 Task: Search one way flight ticket for 1 adult, 6 children, 1 infant in seat and 1 infant on lap in business from Austin: Austinbergstrom International Airport to Fort Wayne: Fort Wayne International Airport on 8-4-2023. Choice of flights is Alaska. Number of bags: 1 carry on bag. Price is upto 90000. Outbound departure time preference is 4:15.
Action: Mouse moved to (283, 387)
Screenshot: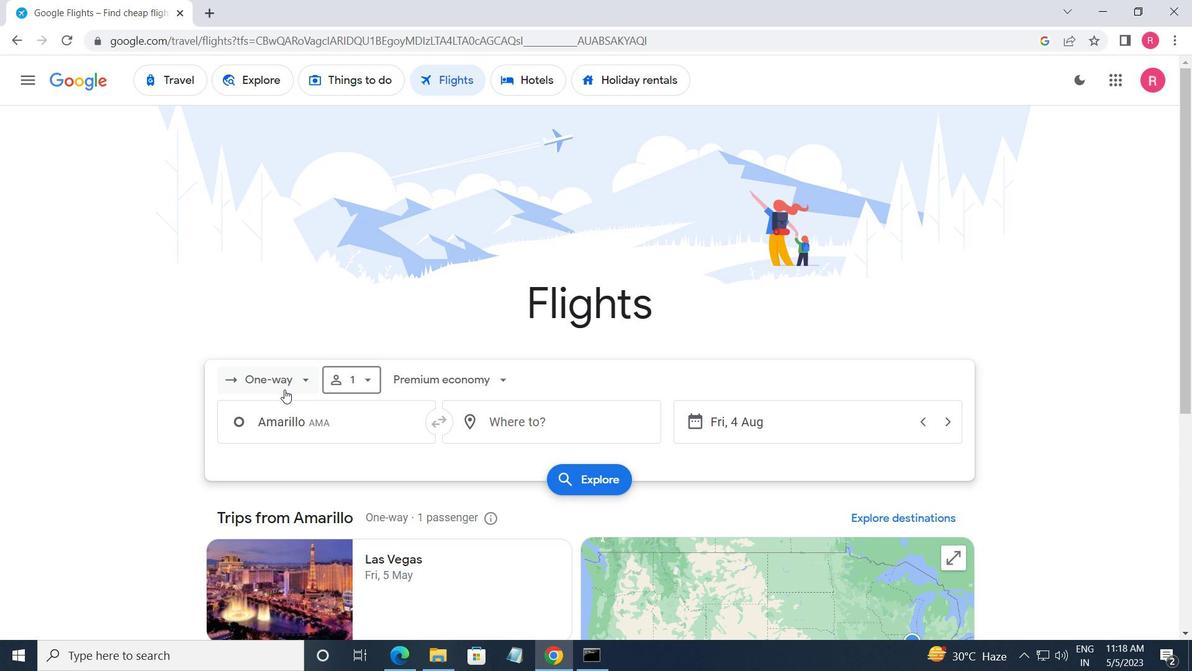 
Action: Mouse pressed left at (283, 387)
Screenshot: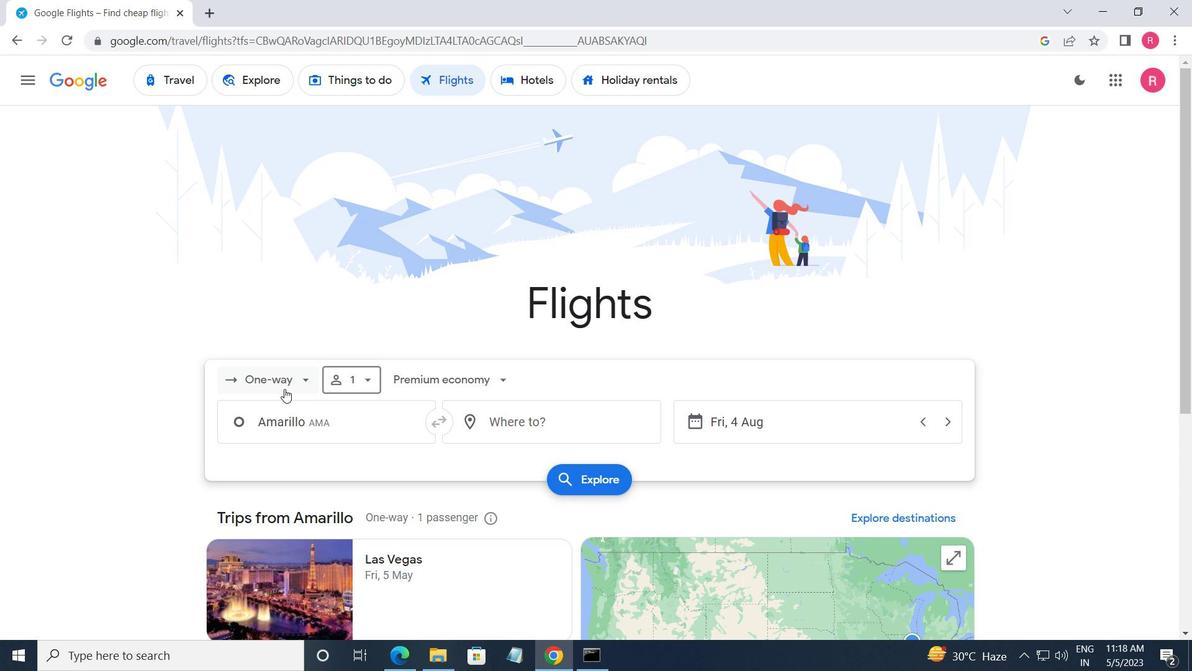 
Action: Mouse moved to (277, 451)
Screenshot: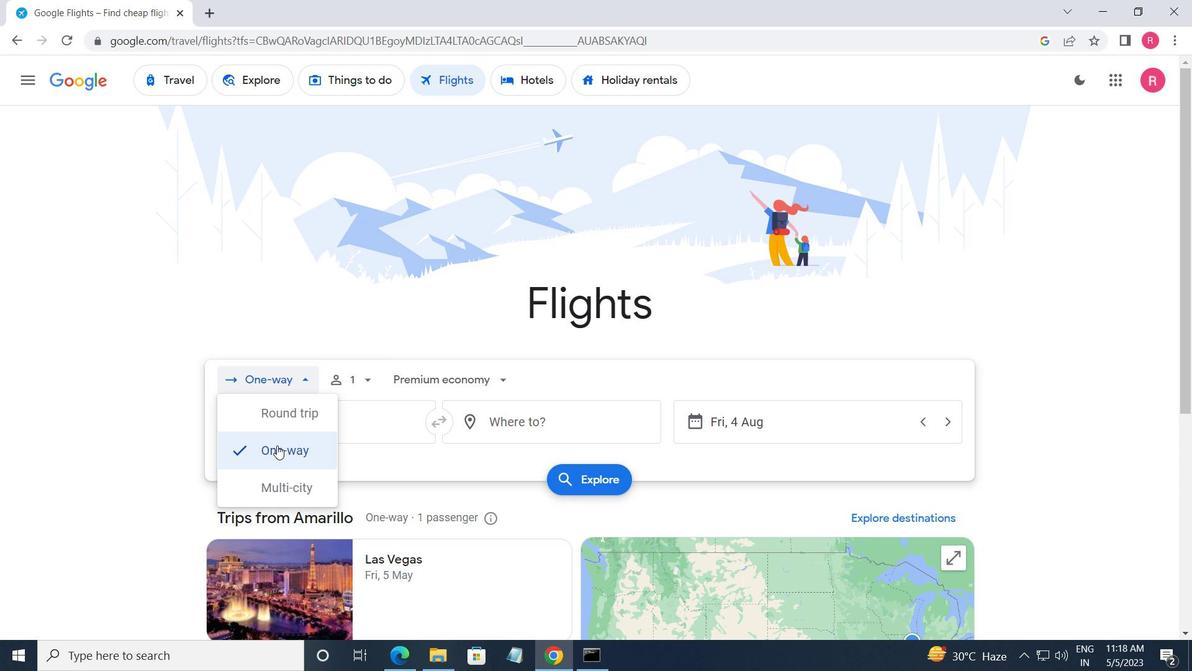 
Action: Mouse pressed left at (277, 451)
Screenshot: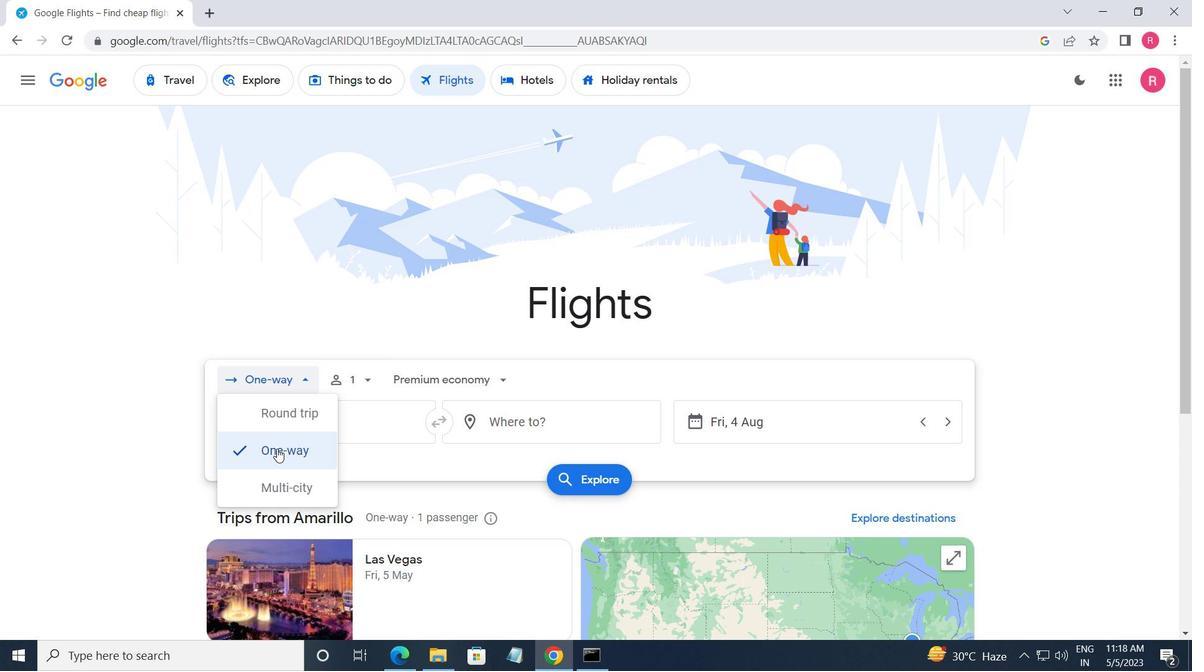 
Action: Mouse moved to (336, 387)
Screenshot: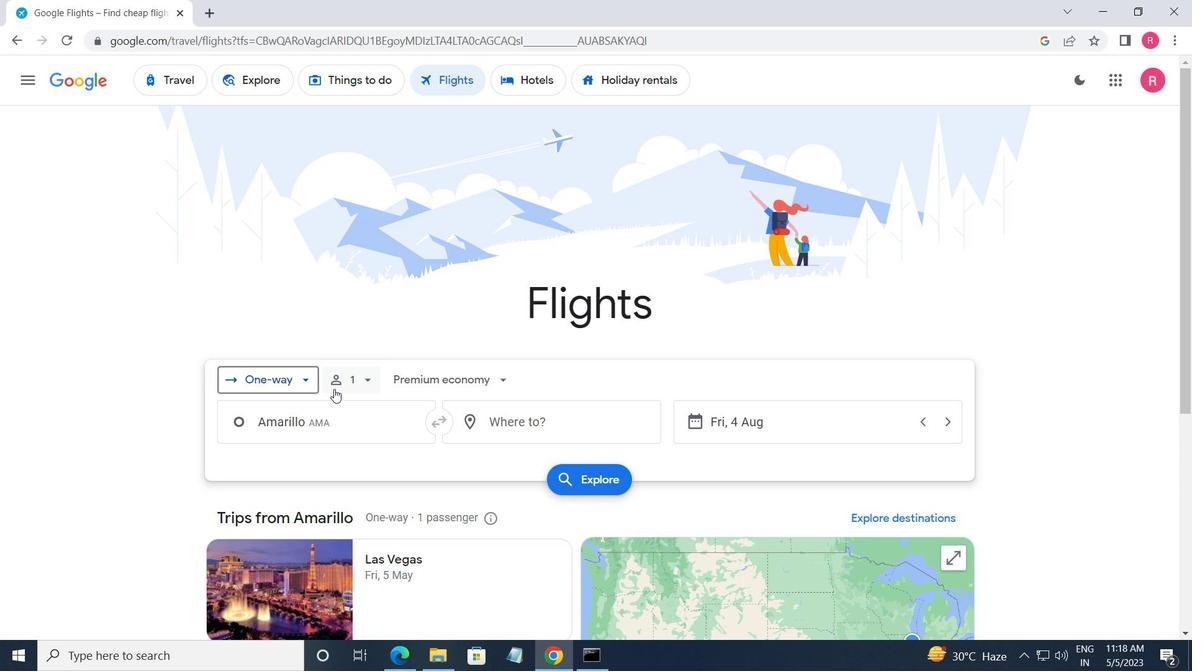 
Action: Mouse pressed left at (336, 387)
Screenshot: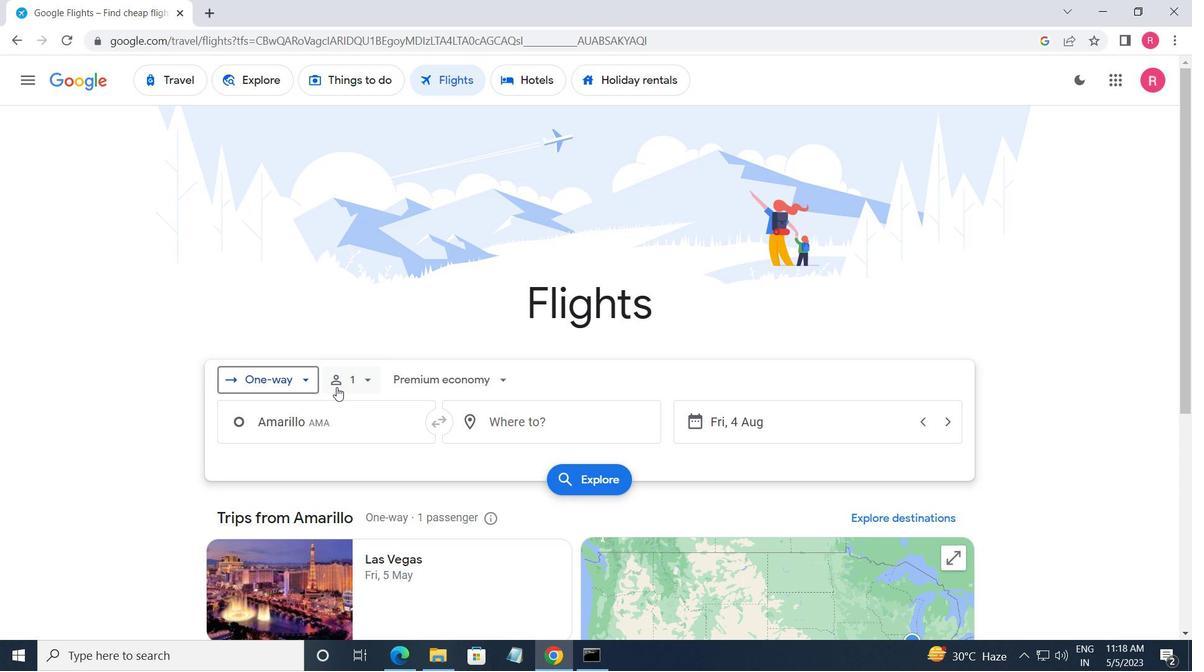 
Action: Mouse moved to (492, 445)
Screenshot: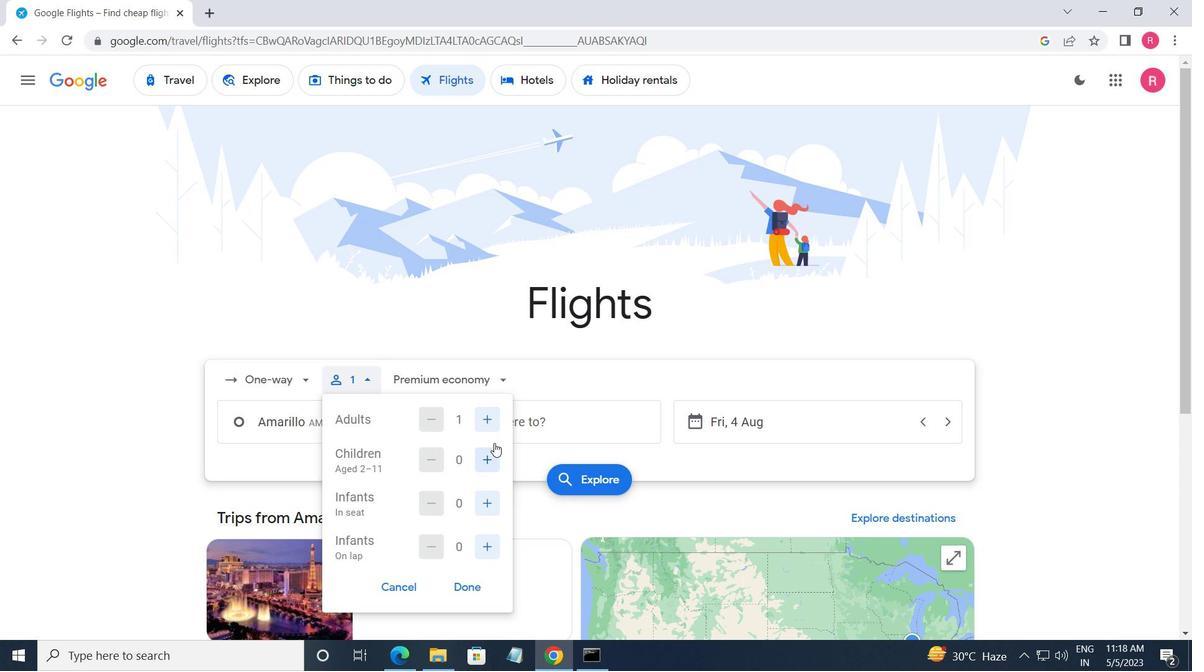 
Action: Mouse pressed left at (492, 445)
Screenshot: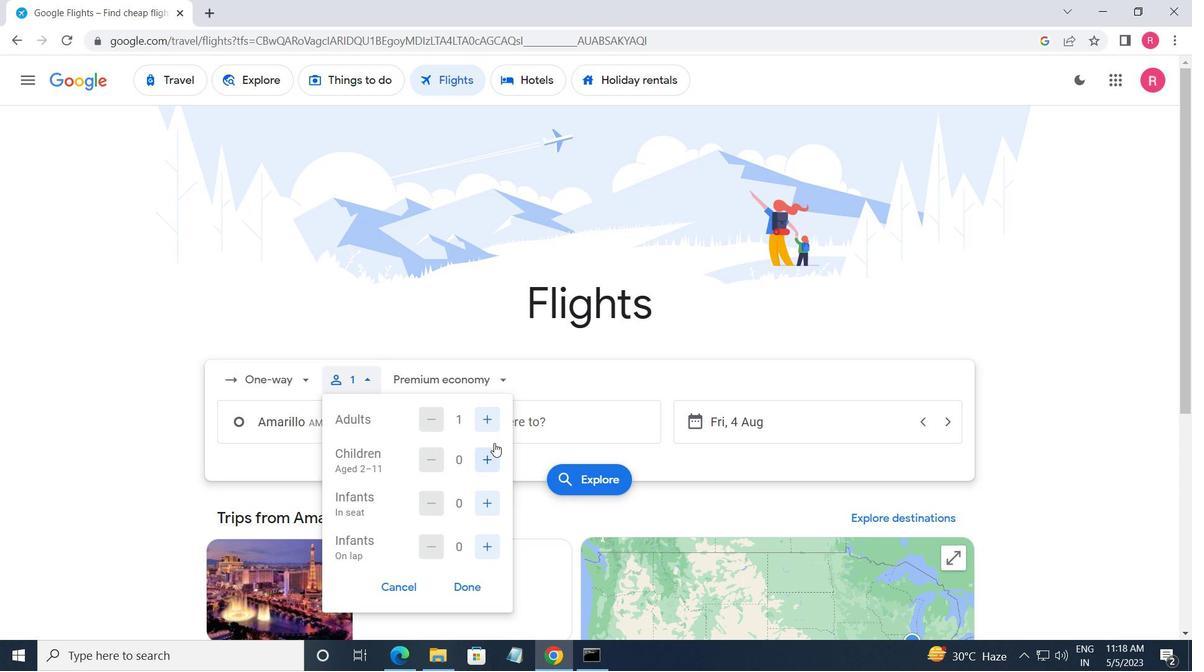 
Action: Mouse moved to (491, 446)
Screenshot: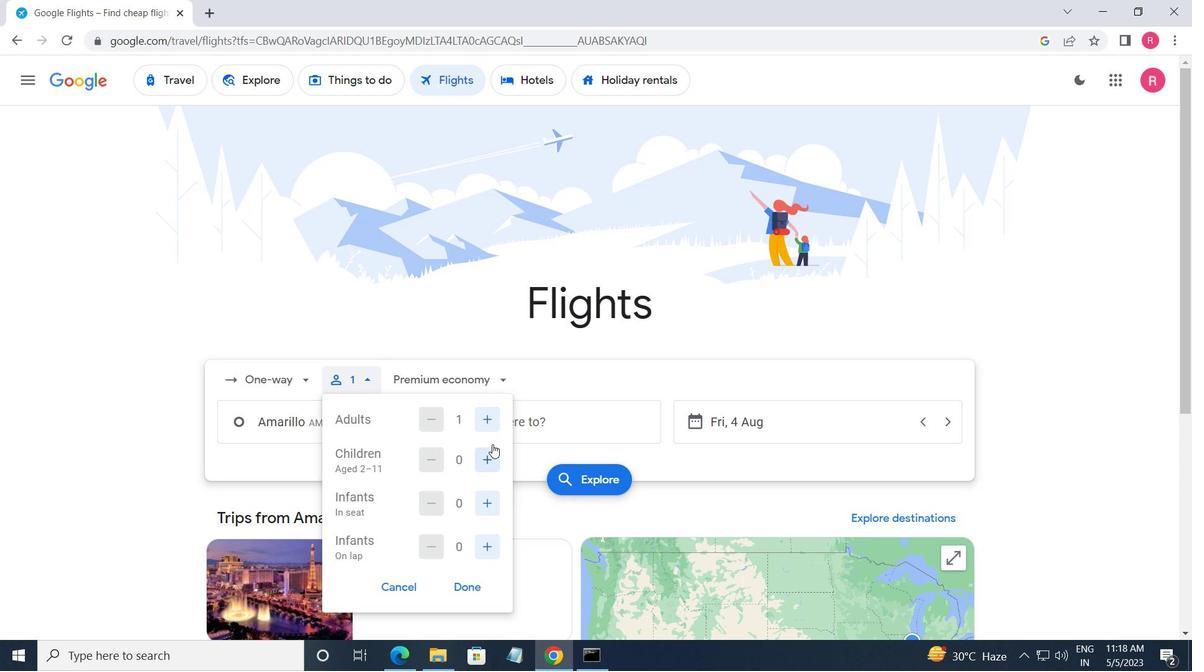
Action: Mouse pressed left at (491, 446)
Screenshot: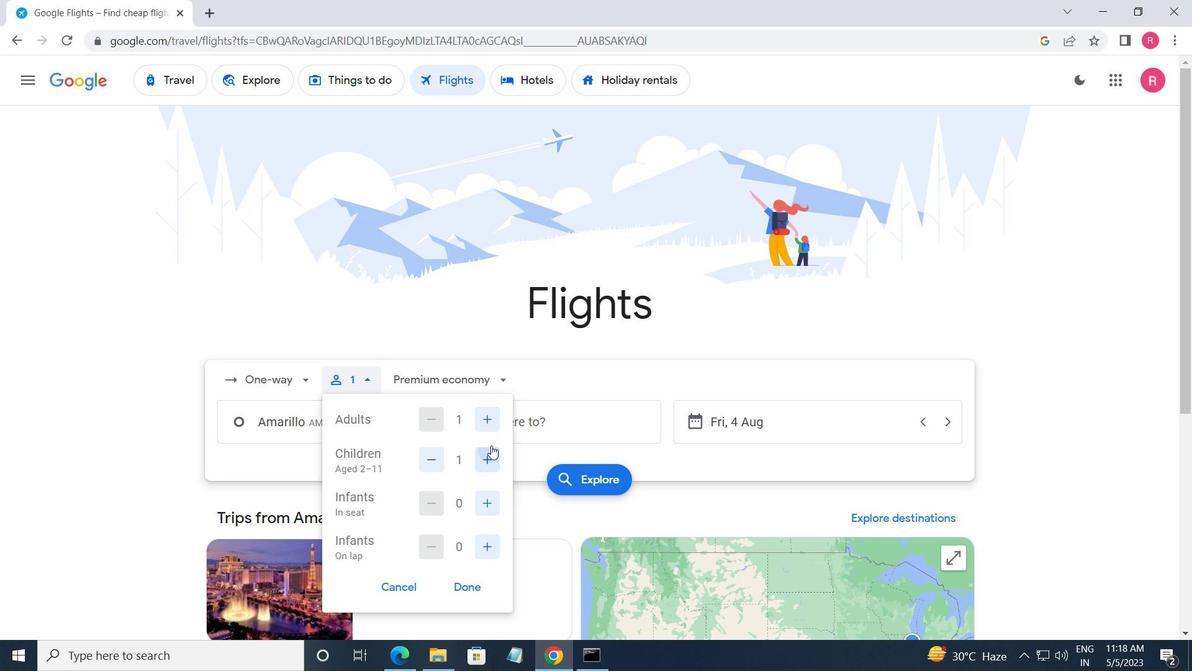 
Action: Mouse pressed left at (491, 446)
Screenshot: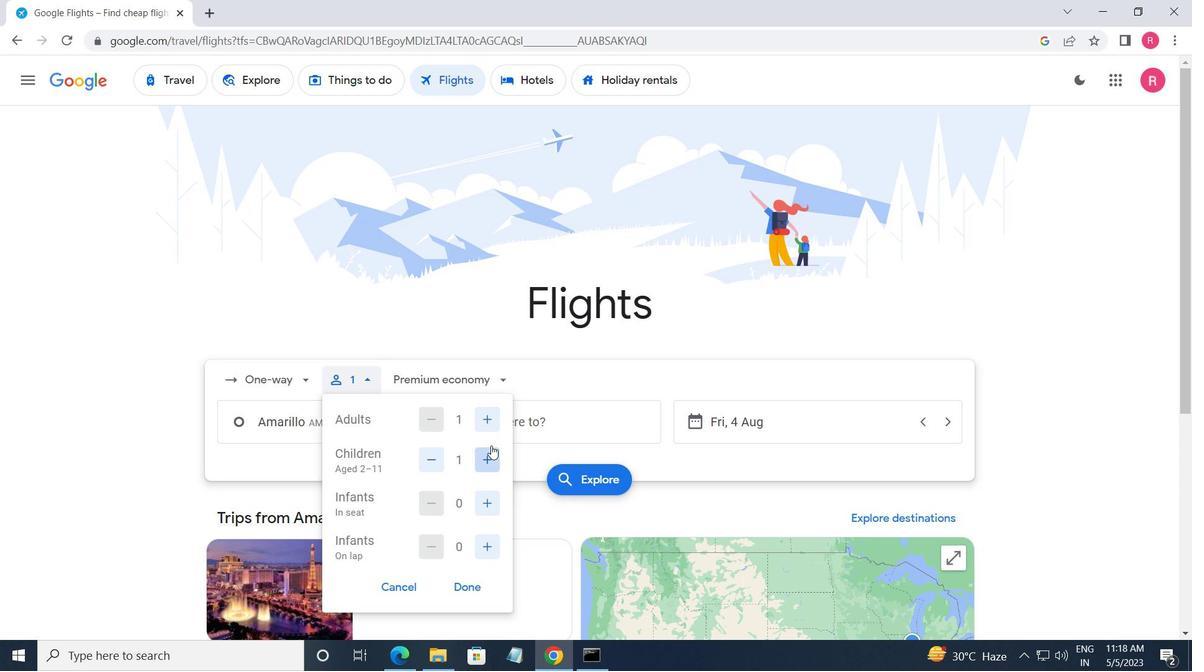 
Action: Mouse pressed left at (491, 446)
Screenshot: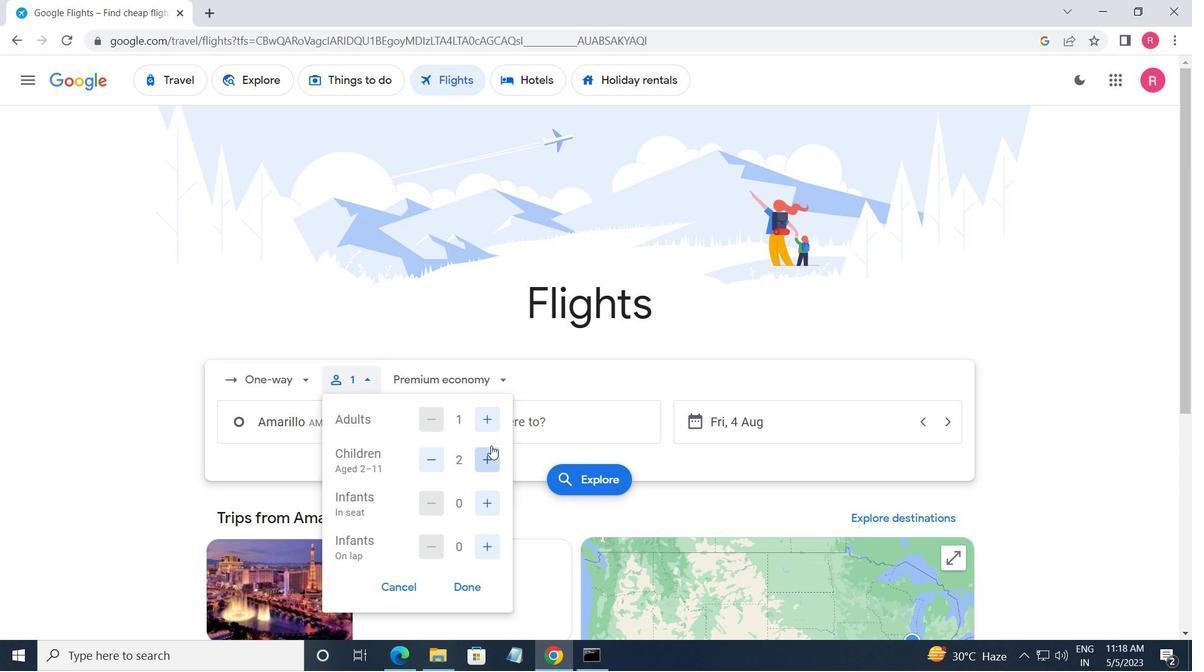 
Action: Mouse pressed left at (491, 446)
Screenshot: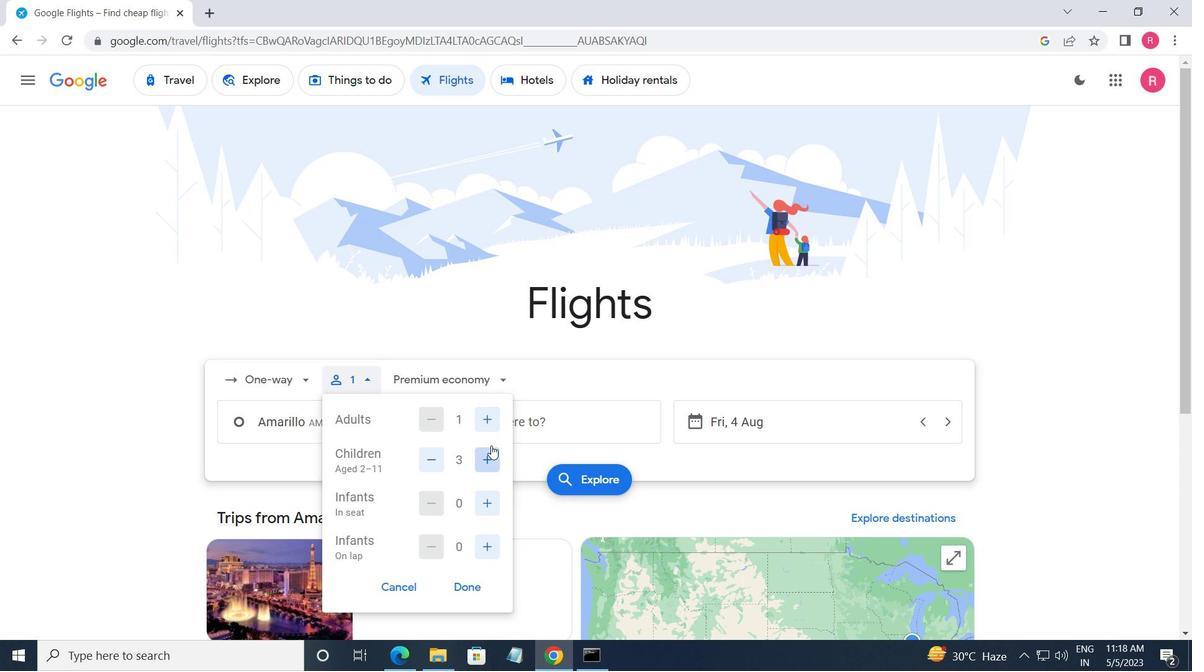 
Action: Mouse pressed left at (491, 446)
Screenshot: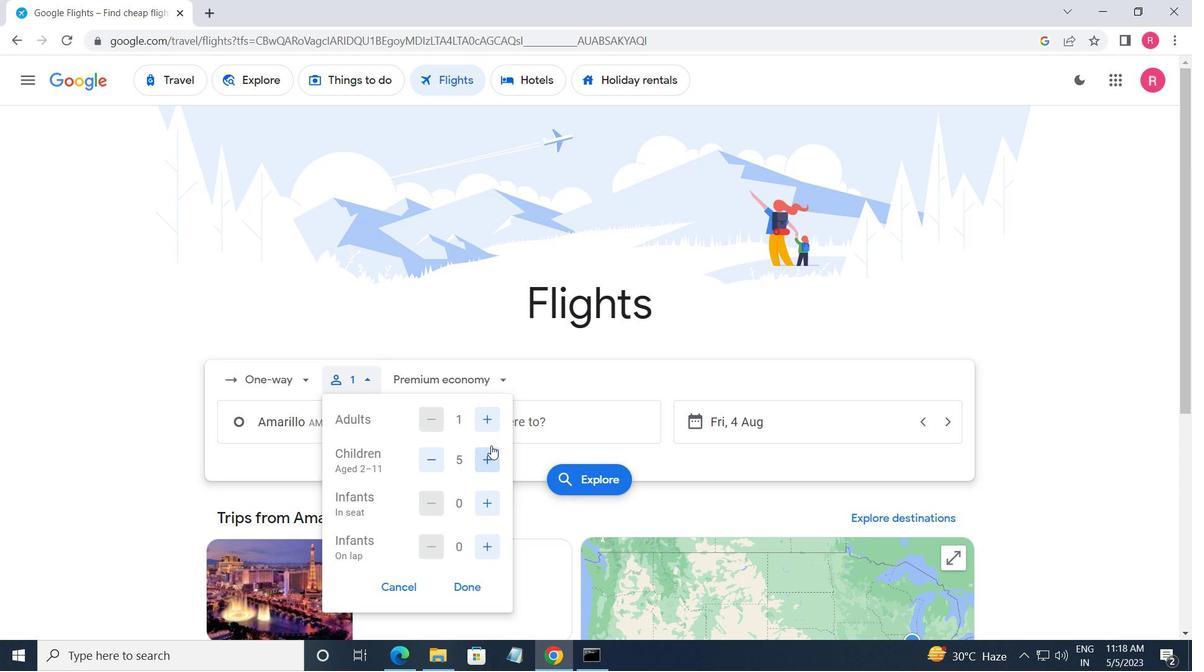 
Action: Mouse moved to (491, 507)
Screenshot: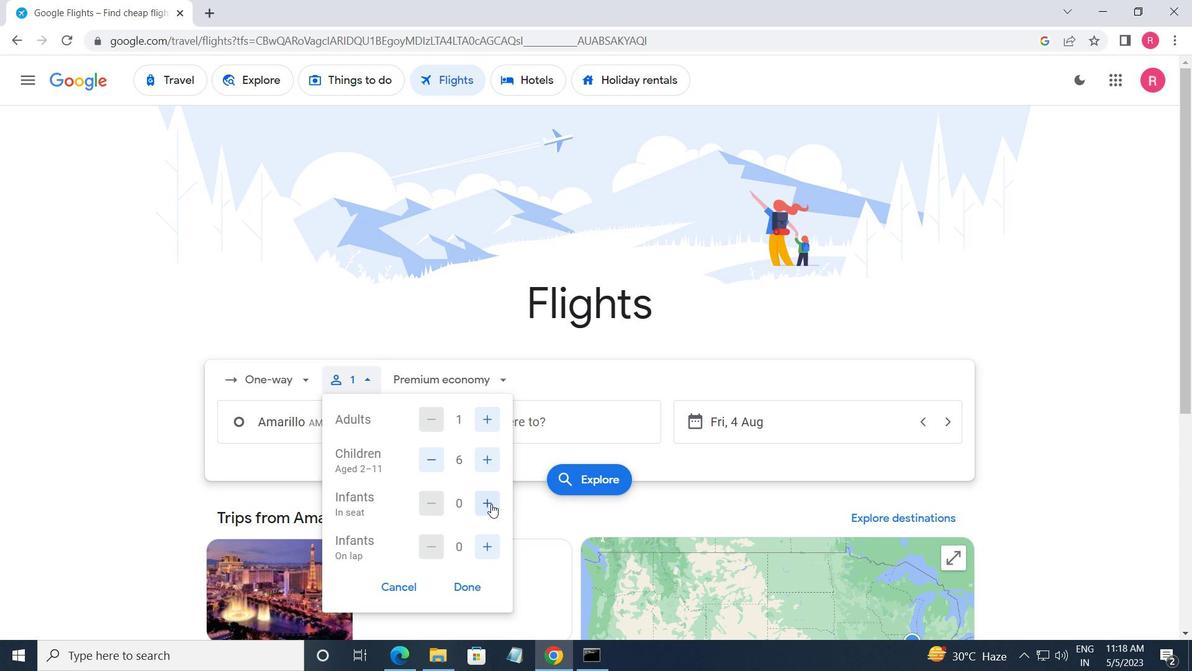 
Action: Mouse pressed left at (491, 507)
Screenshot: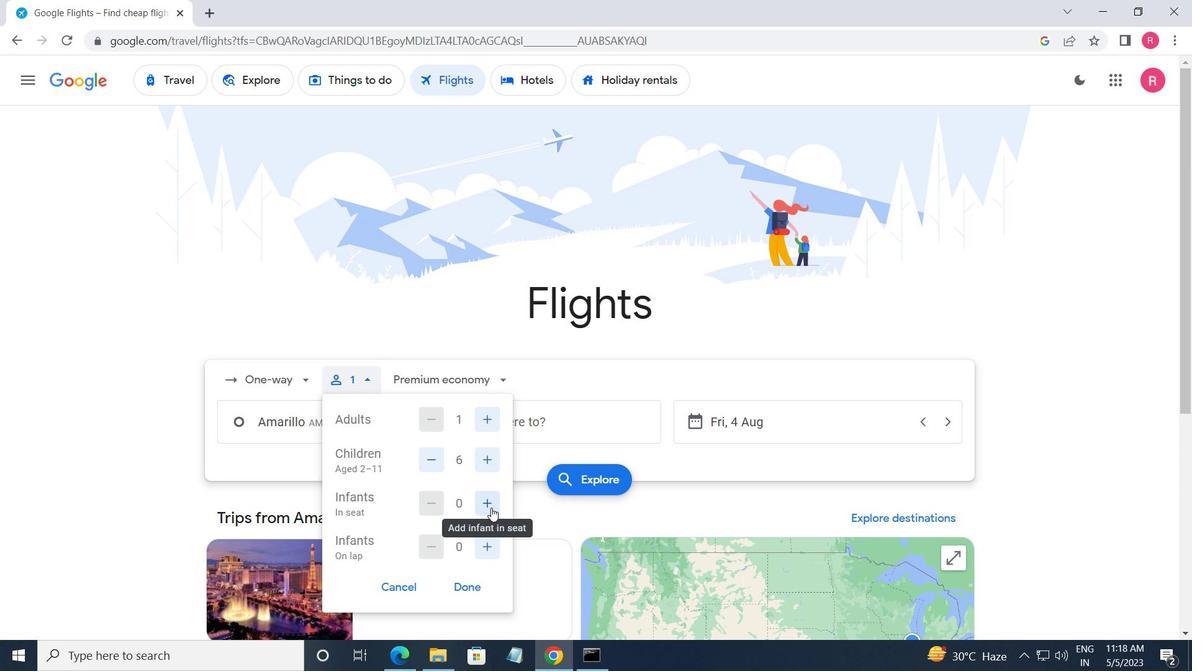 
Action: Mouse moved to (484, 548)
Screenshot: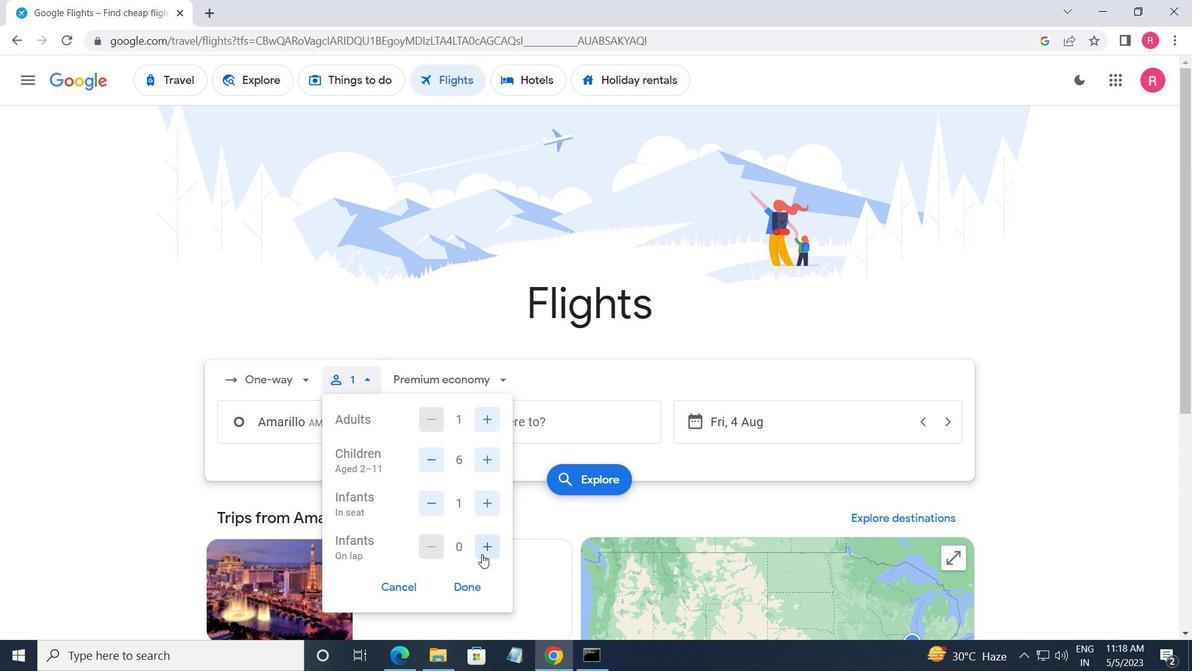 
Action: Mouse pressed left at (484, 548)
Screenshot: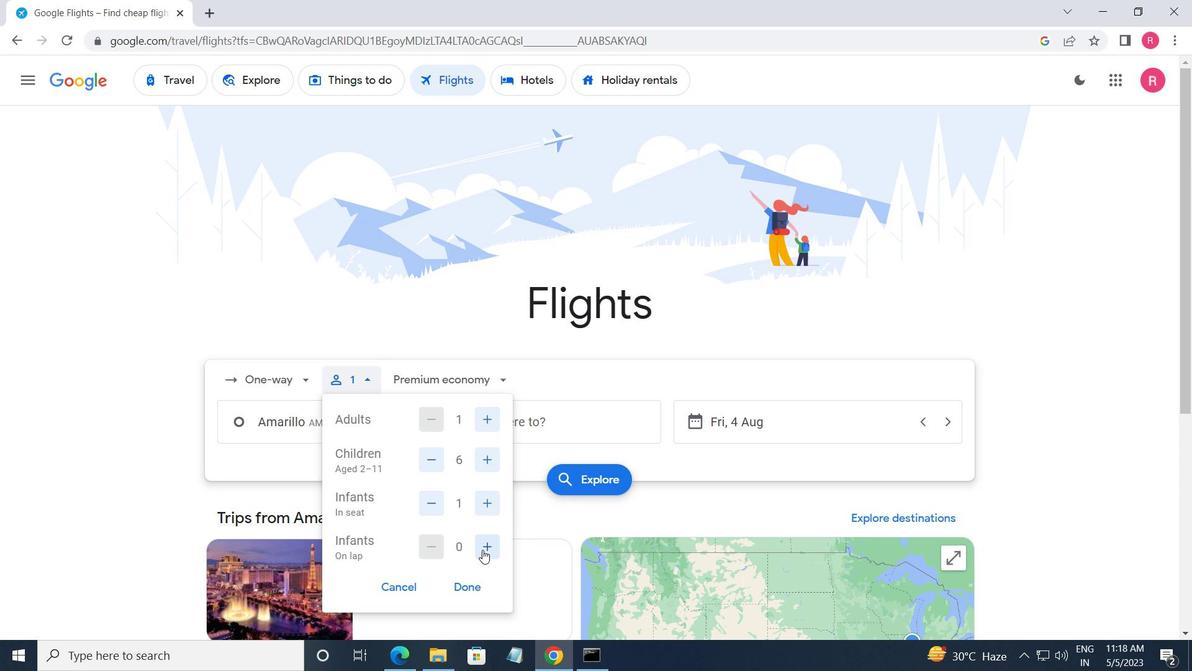 
Action: Mouse moved to (467, 587)
Screenshot: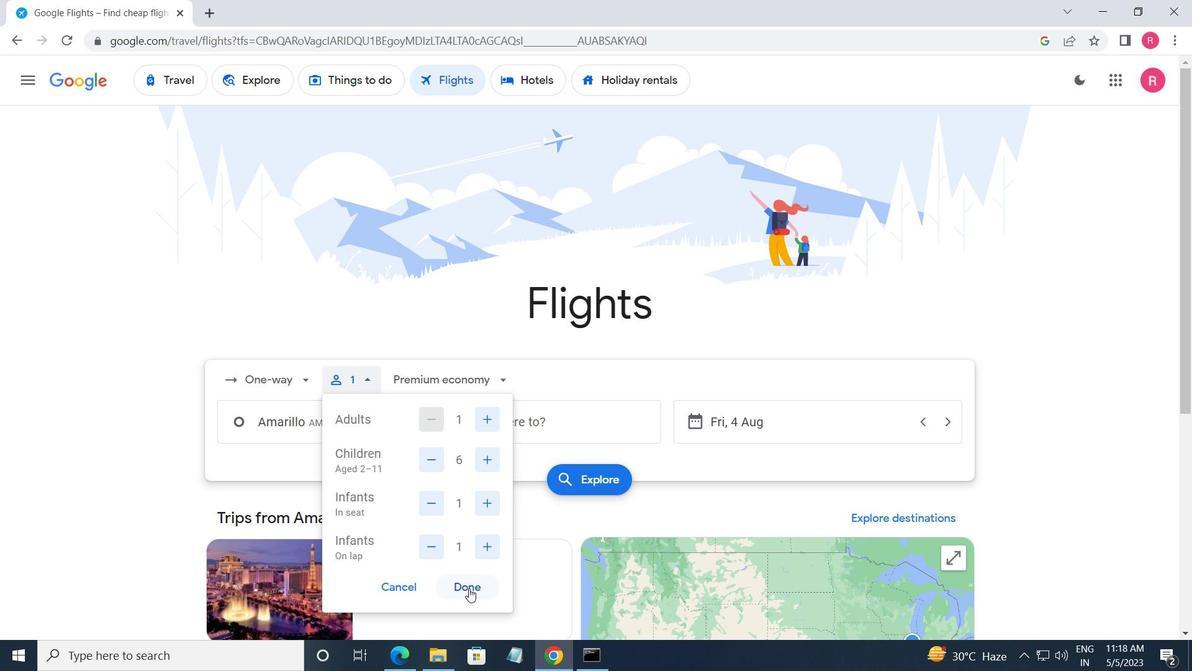 
Action: Mouse pressed left at (467, 587)
Screenshot: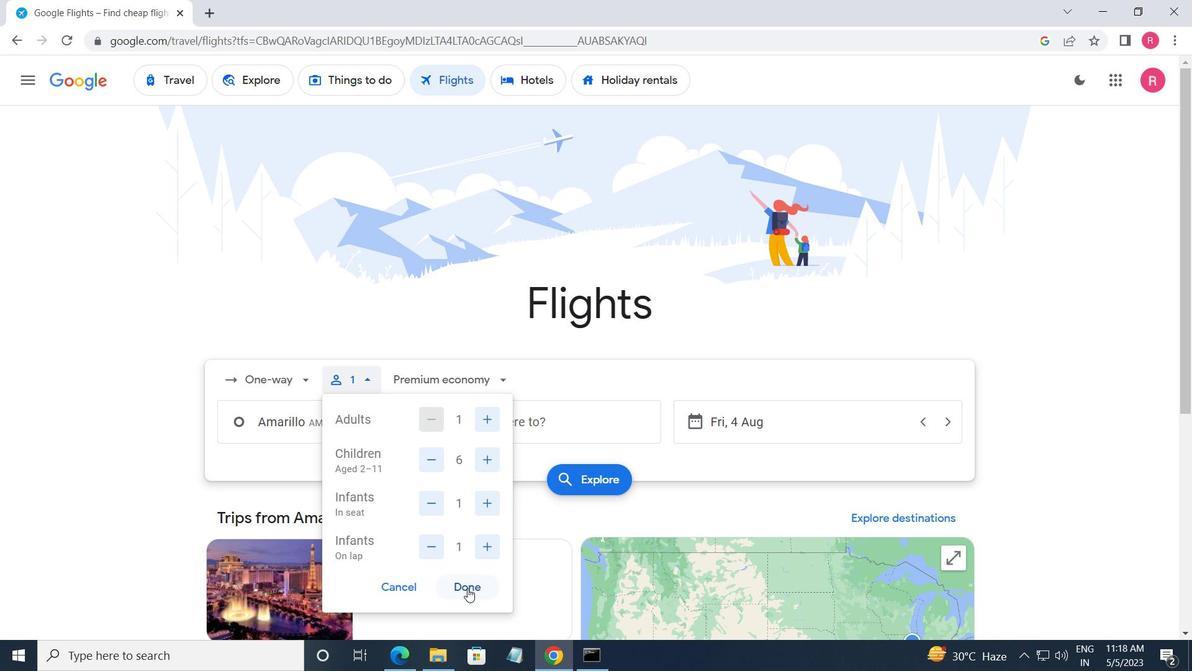 
Action: Mouse moved to (444, 381)
Screenshot: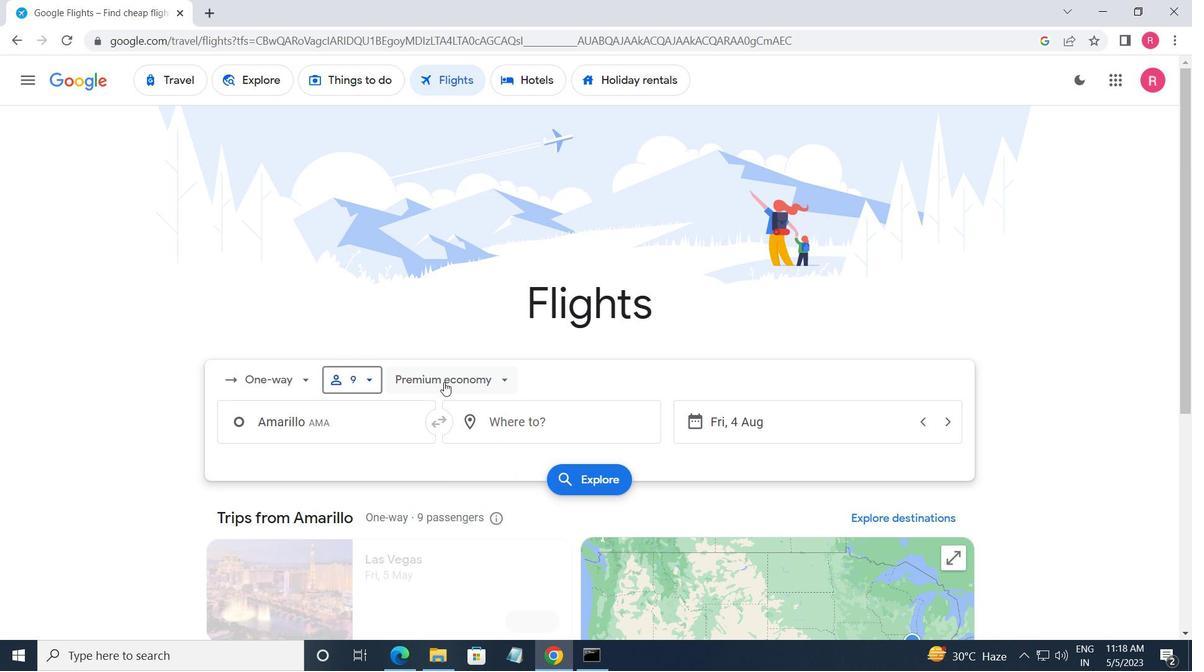 
Action: Mouse pressed left at (444, 381)
Screenshot: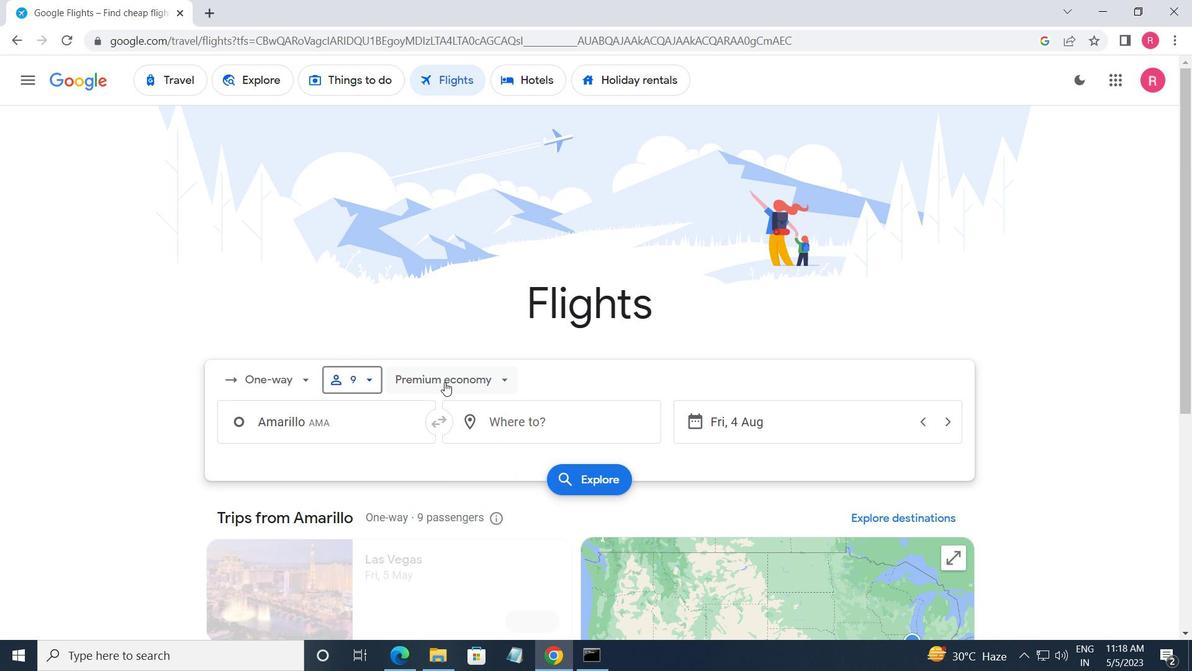 
Action: Mouse moved to (456, 490)
Screenshot: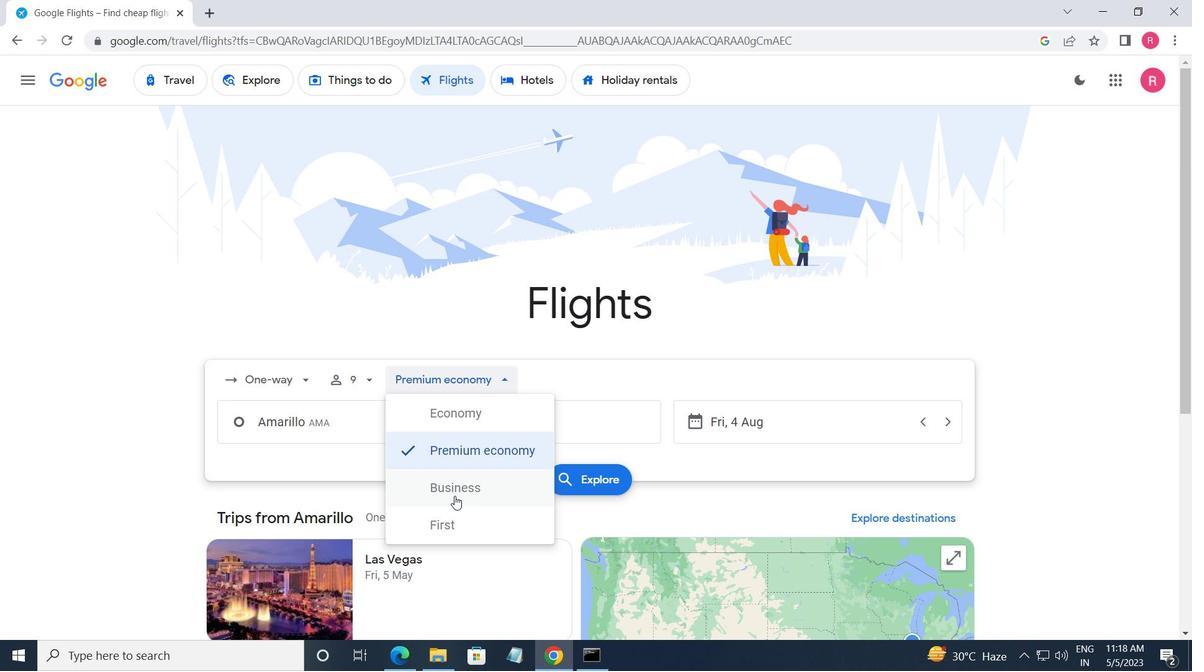 
Action: Mouse pressed left at (456, 490)
Screenshot: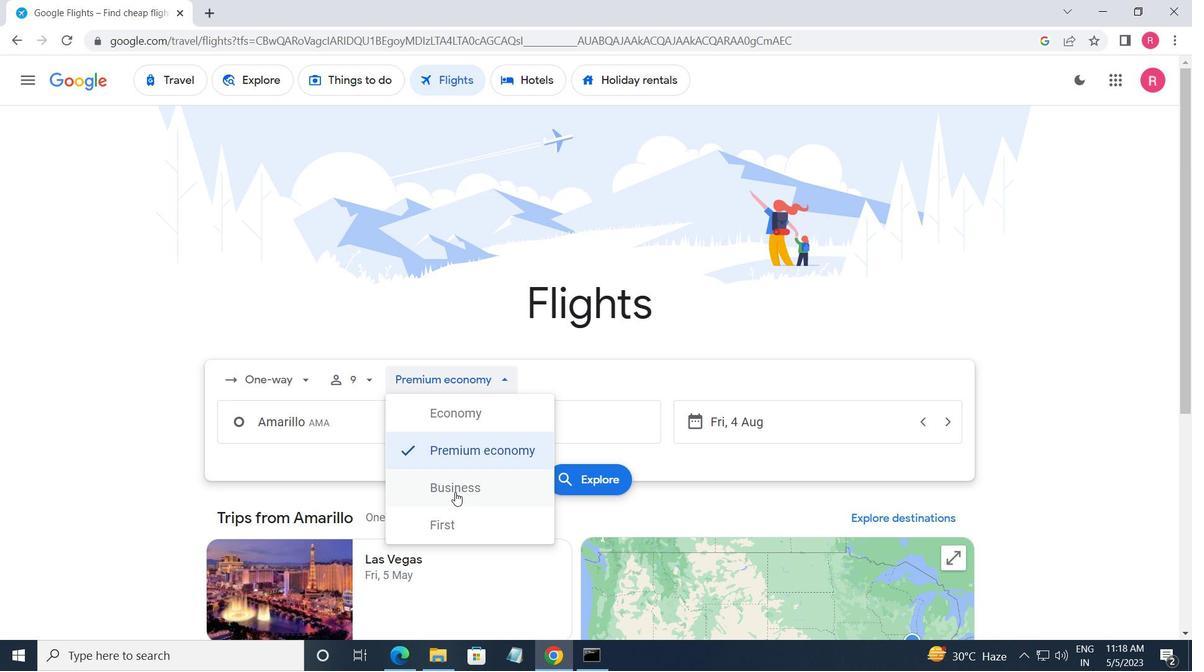 
Action: Mouse moved to (384, 438)
Screenshot: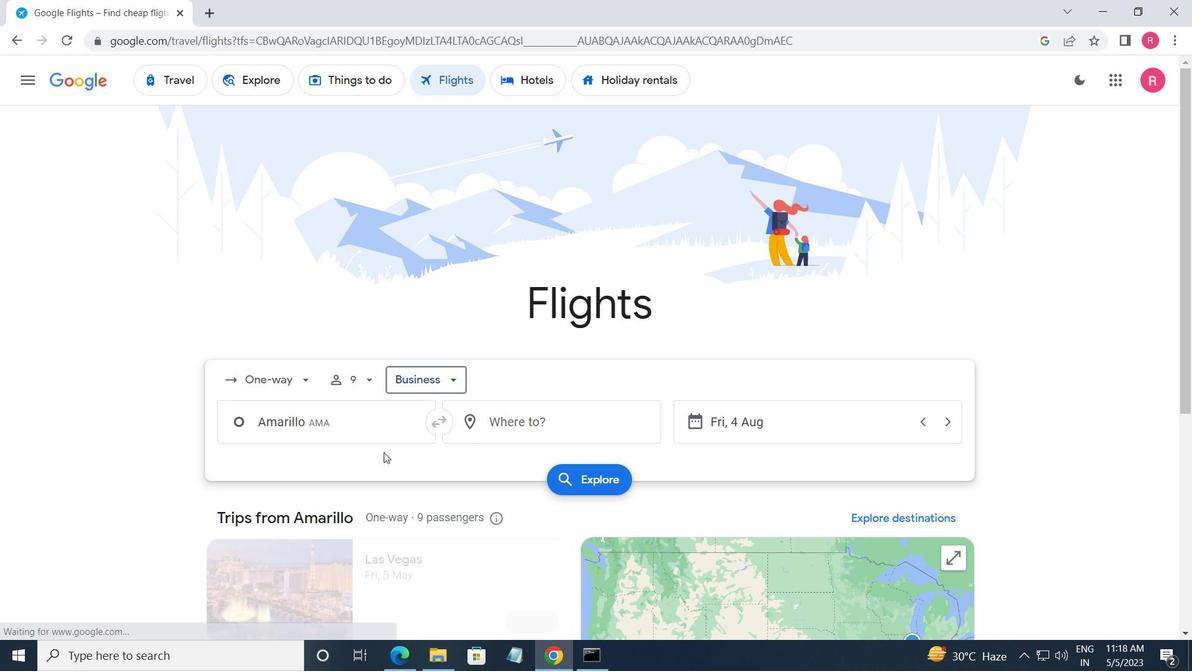 
Action: Mouse pressed left at (384, 438)
Screenshot: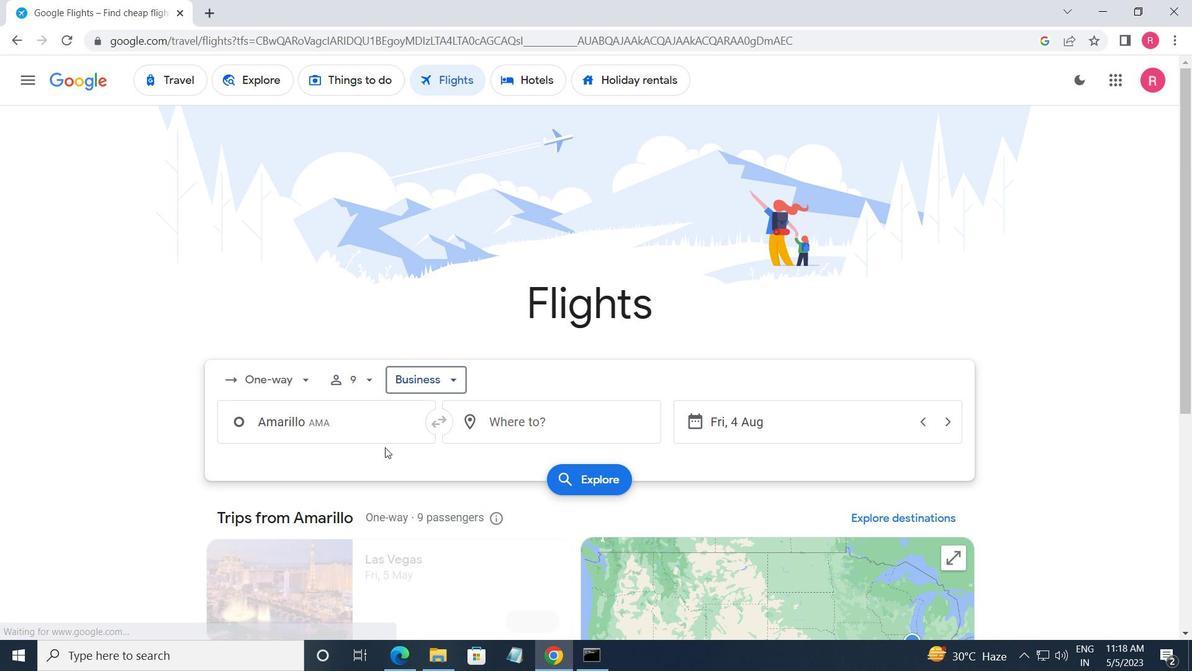 
Action: Key pressed <Key.shift><Key.shift><Key.shift><Key.shift><Key.shift><Key.shift><Key.shift><Key.shift><Key.shift><Key.shift><Key.shift><Key.shift>AUSTINBERGSTROM
Screenshot: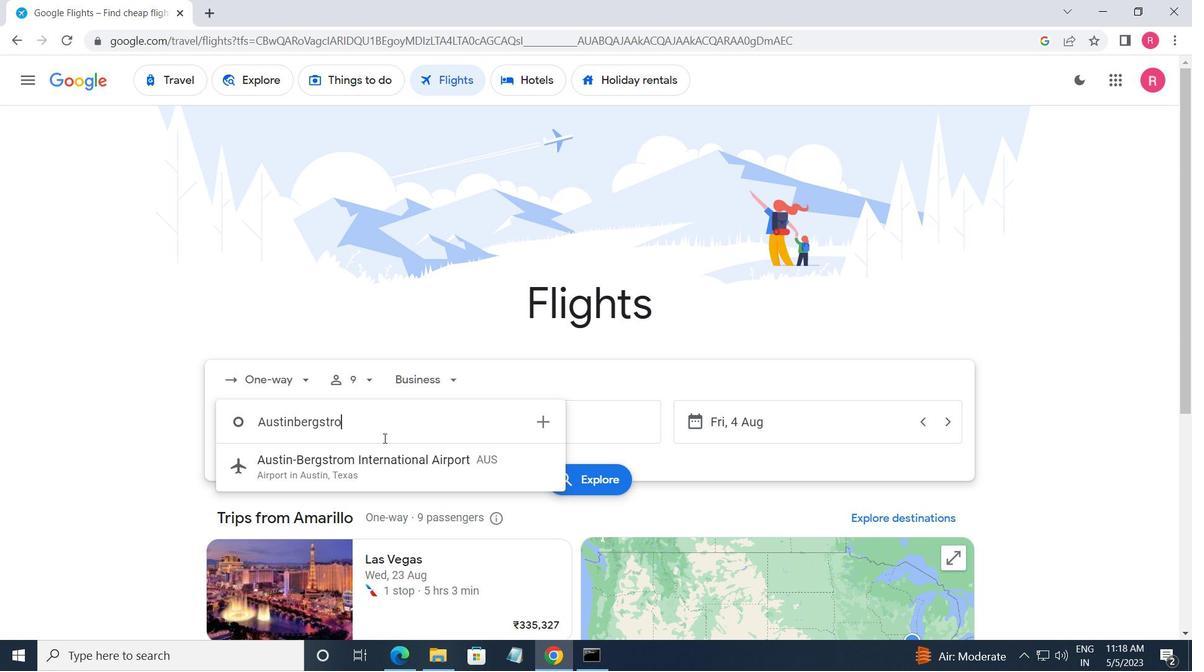 
Action: Mouse moved to (374, 464)
Screenshot: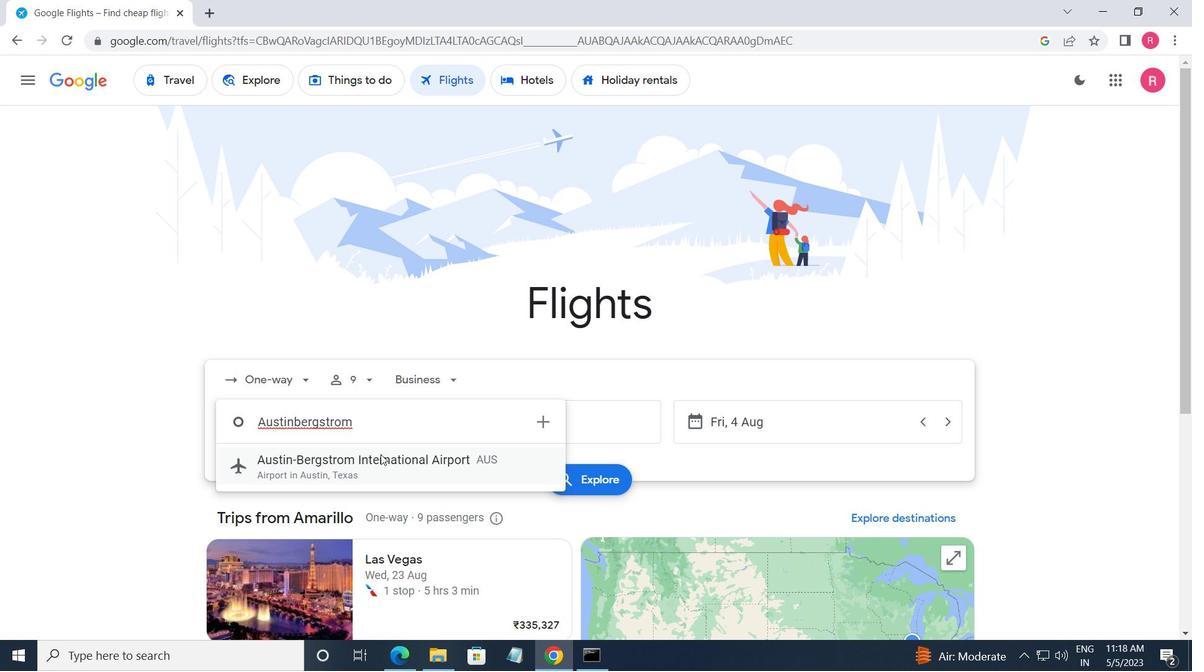 
Action: Mouse pressed left at (374, 464)
Screenshot: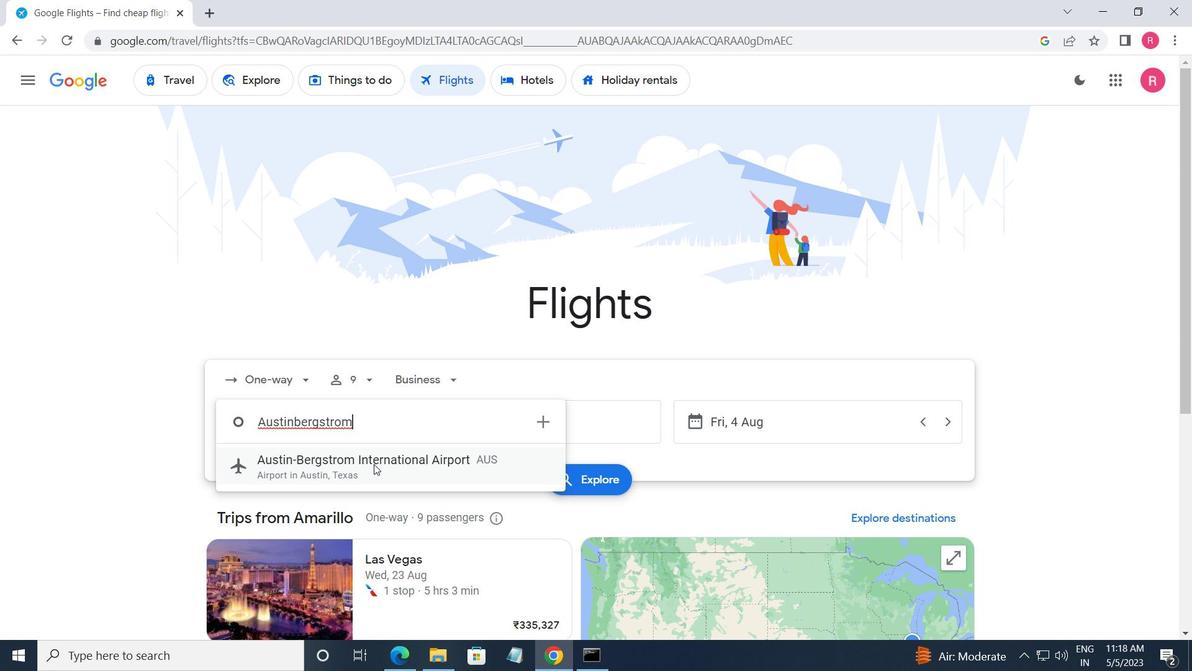 
Action: Mouse moved to (575, 429)
Screenshot: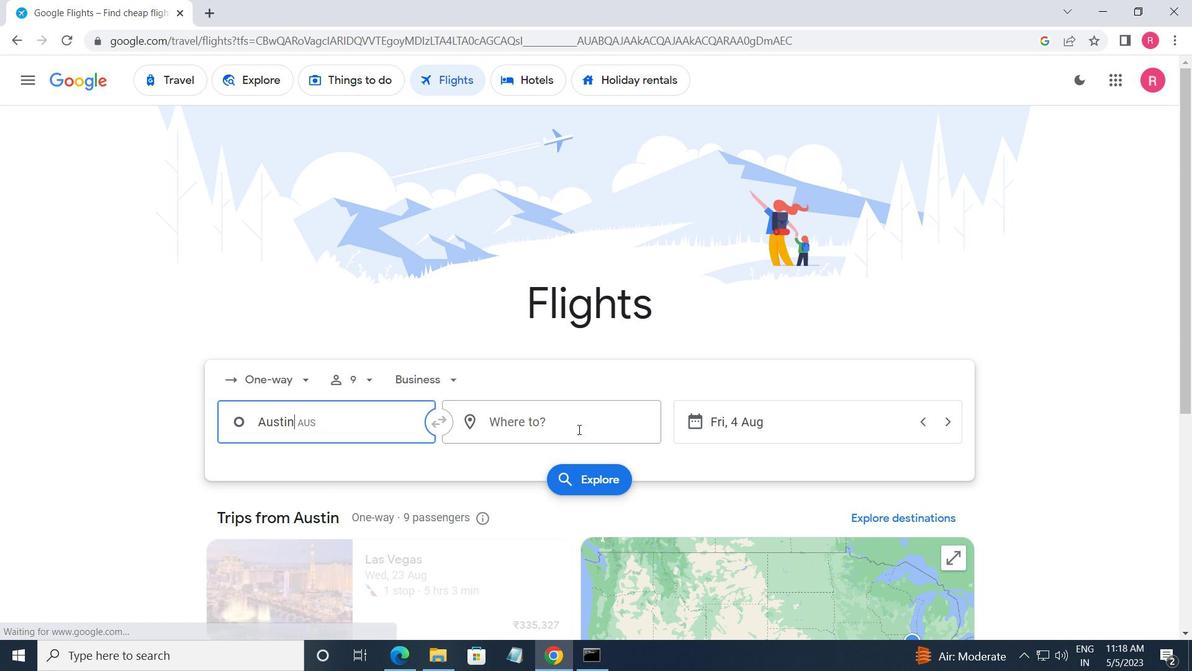 
Action: Mouse pressed left at (575, 429)
Screenshot: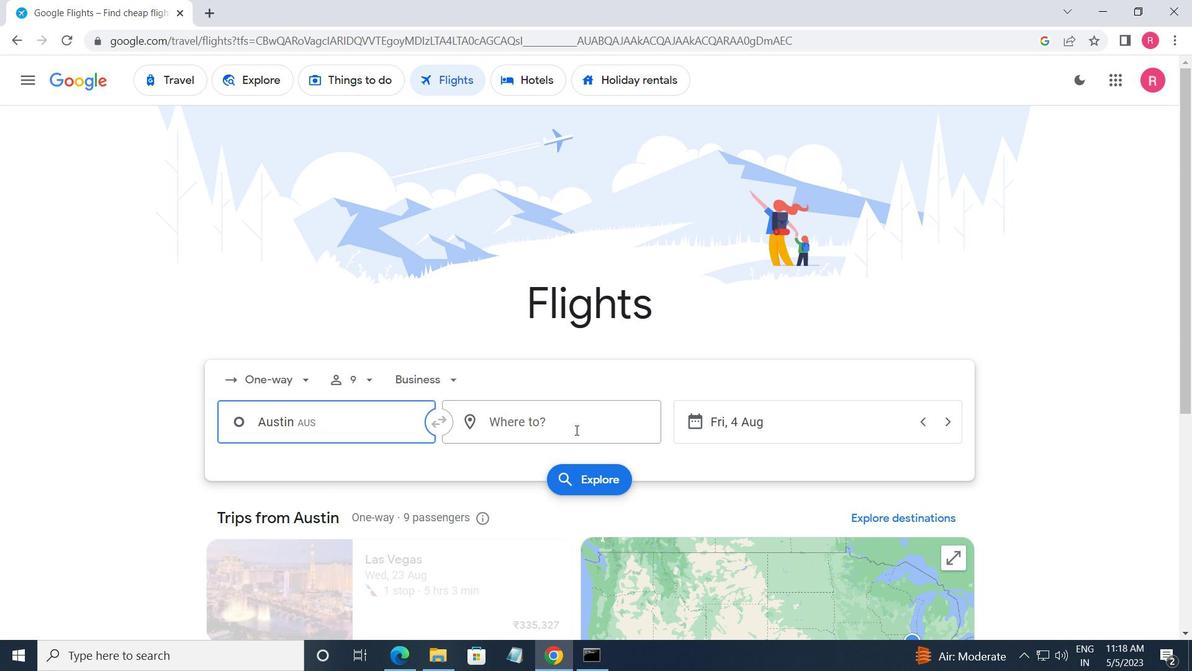 
Action: Mouse moved to (571, 429)
Screenshot: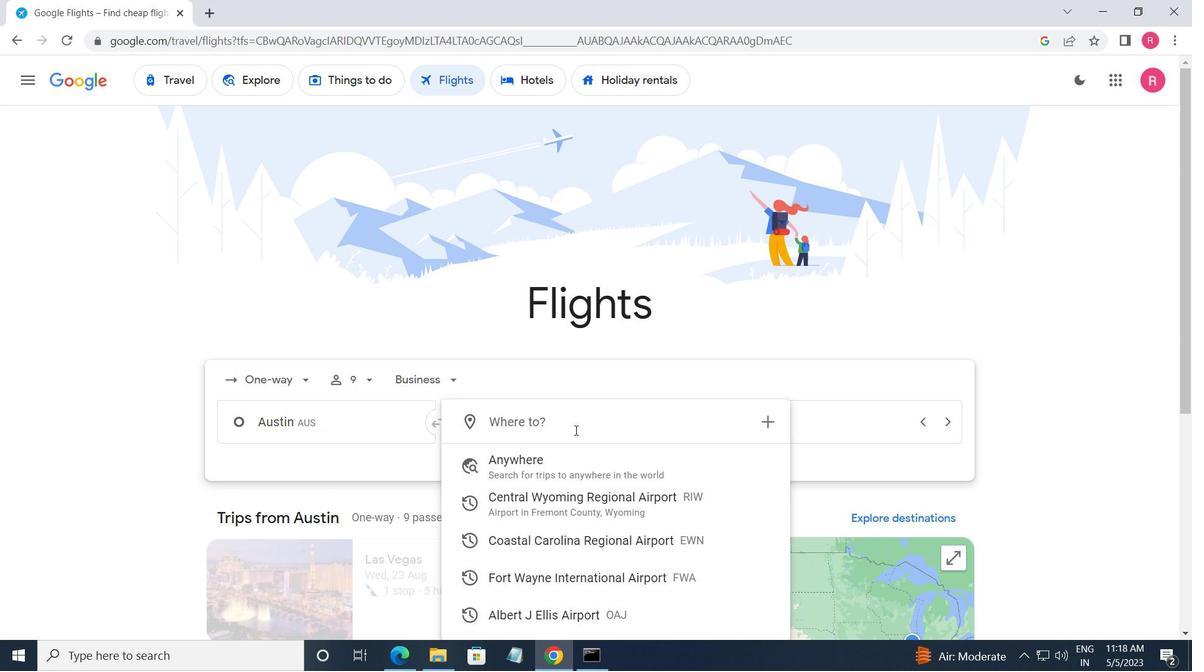 
Action: Key pressed <Key.shift>WAYNE
Screenshot: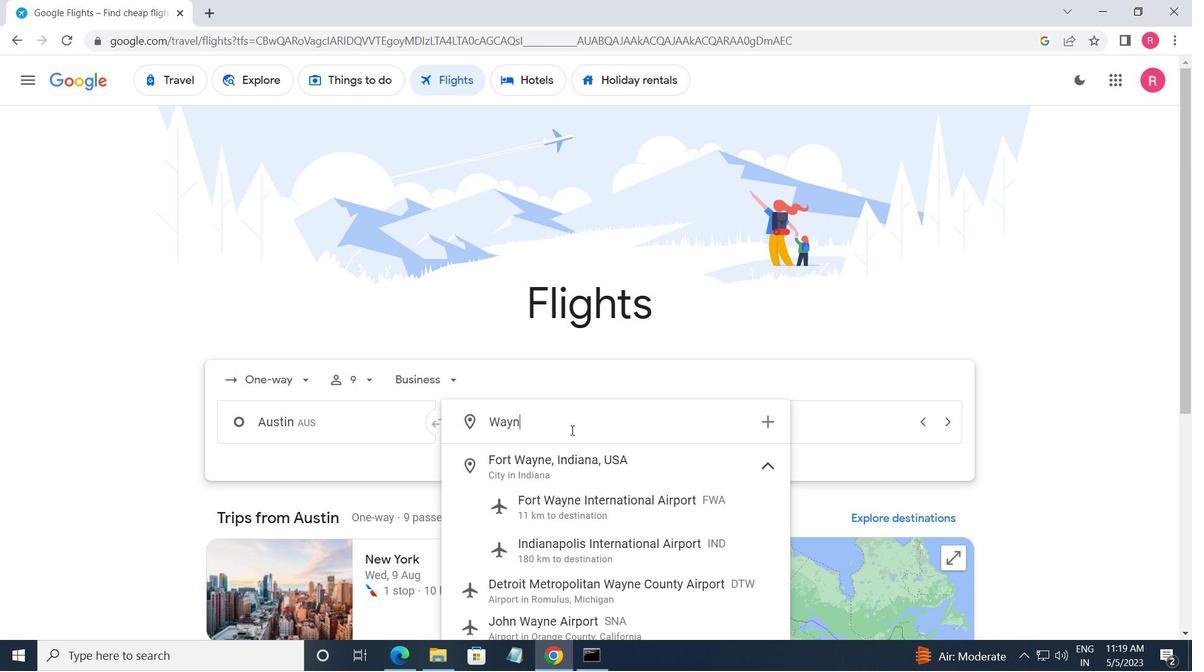 
Action: Mouse moved to (583, 498)
Screenshot: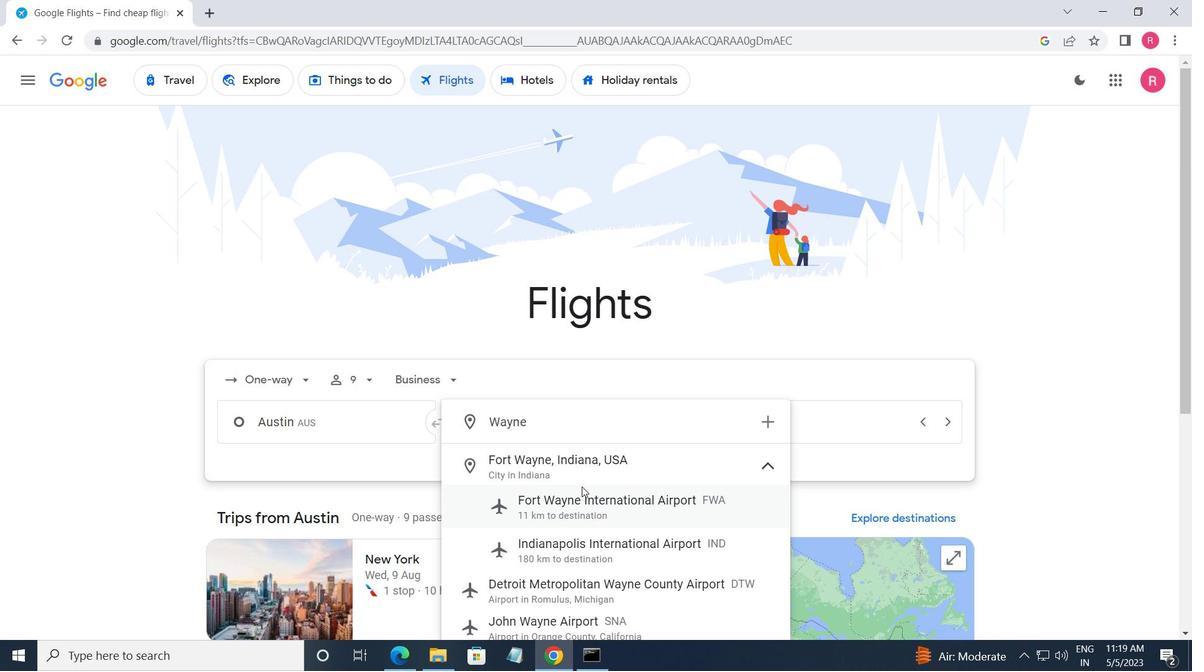 
Action: Mouse pressed left at (583, 498)
Screenshot: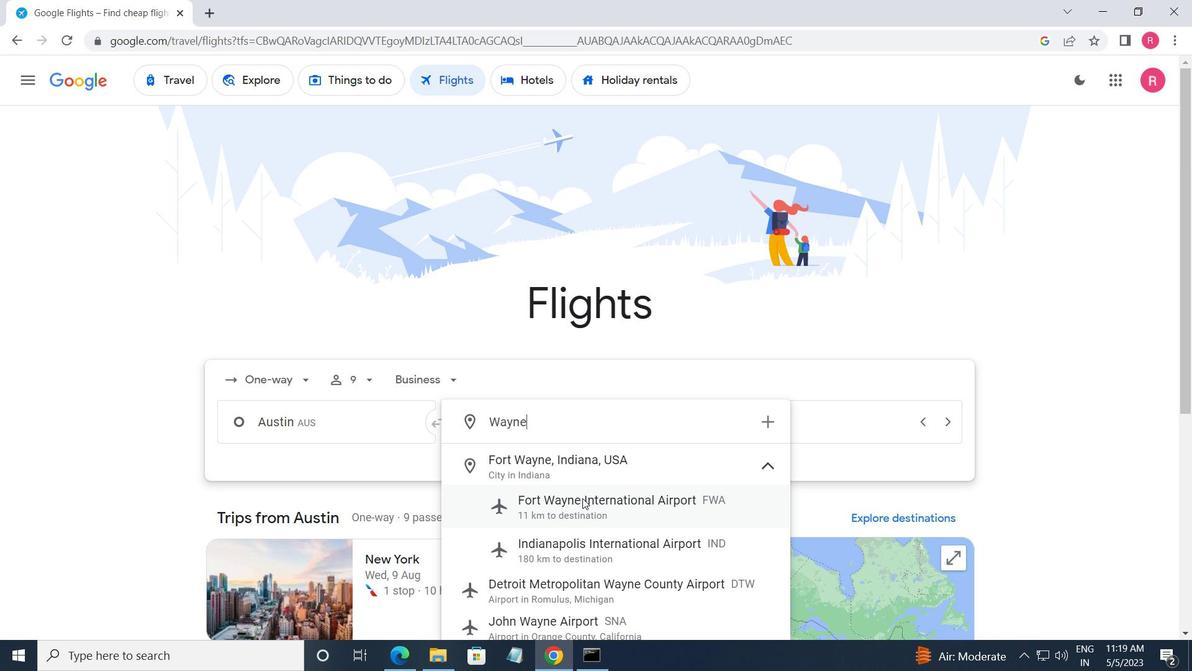 
Action: Mouse moved to (774, 428)
Screenshot: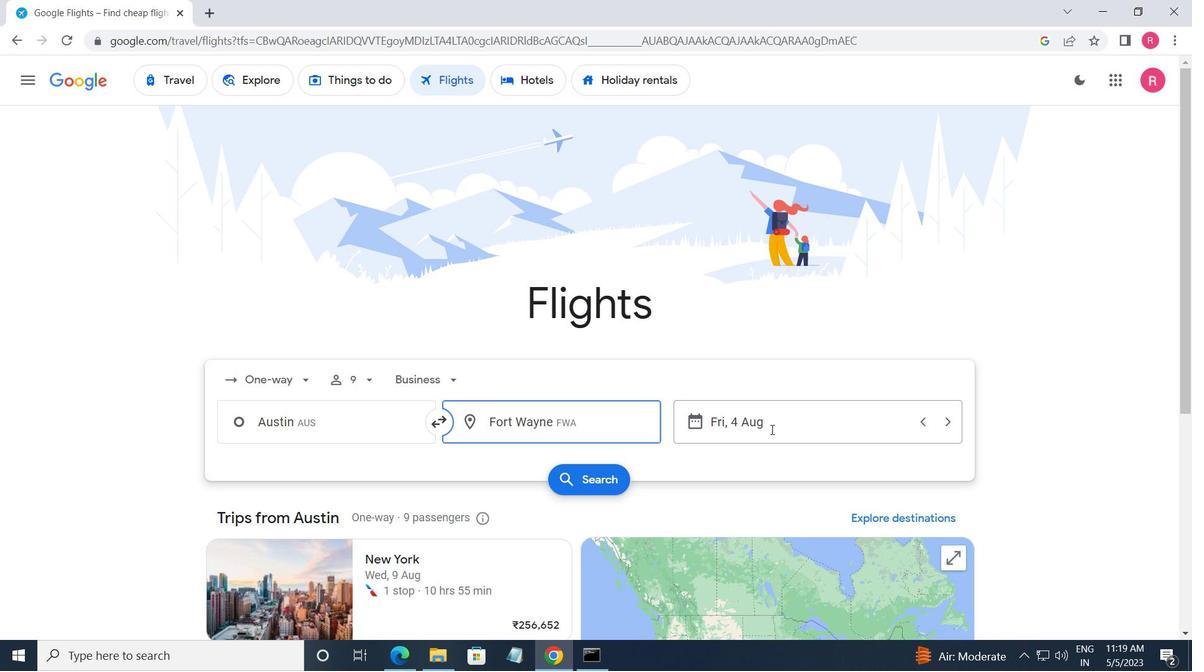 
Action: Mouse pressed left at (774, 428)
Screenshot: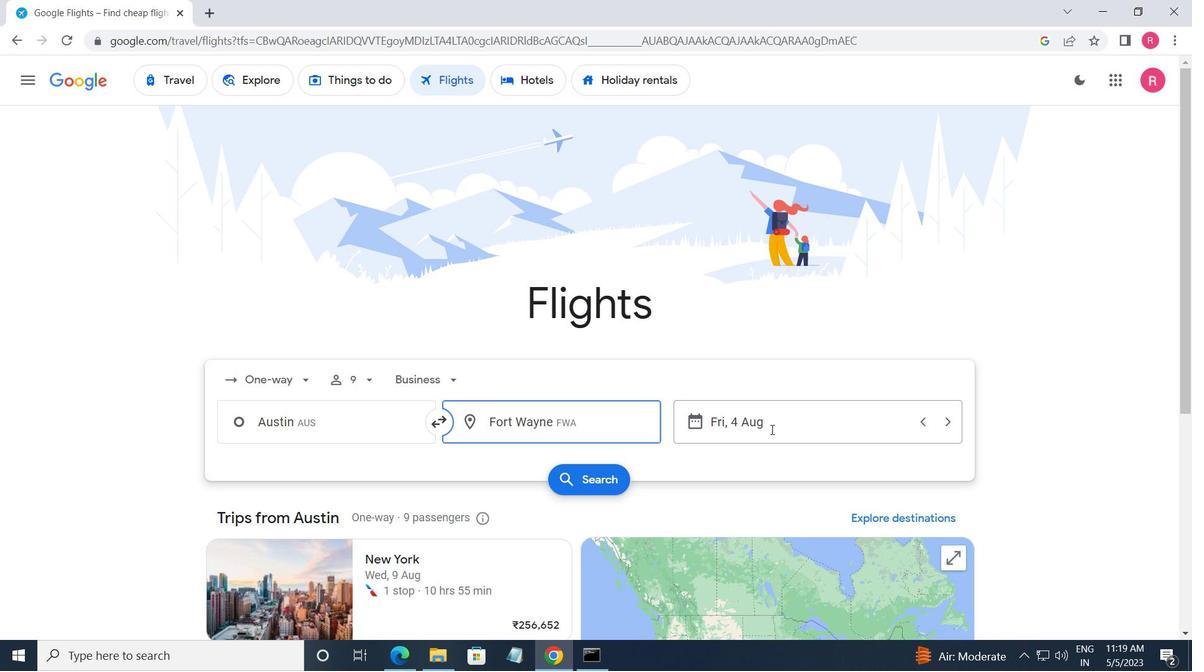 
Action: Mouse moved to (593, 357)
Screenshot: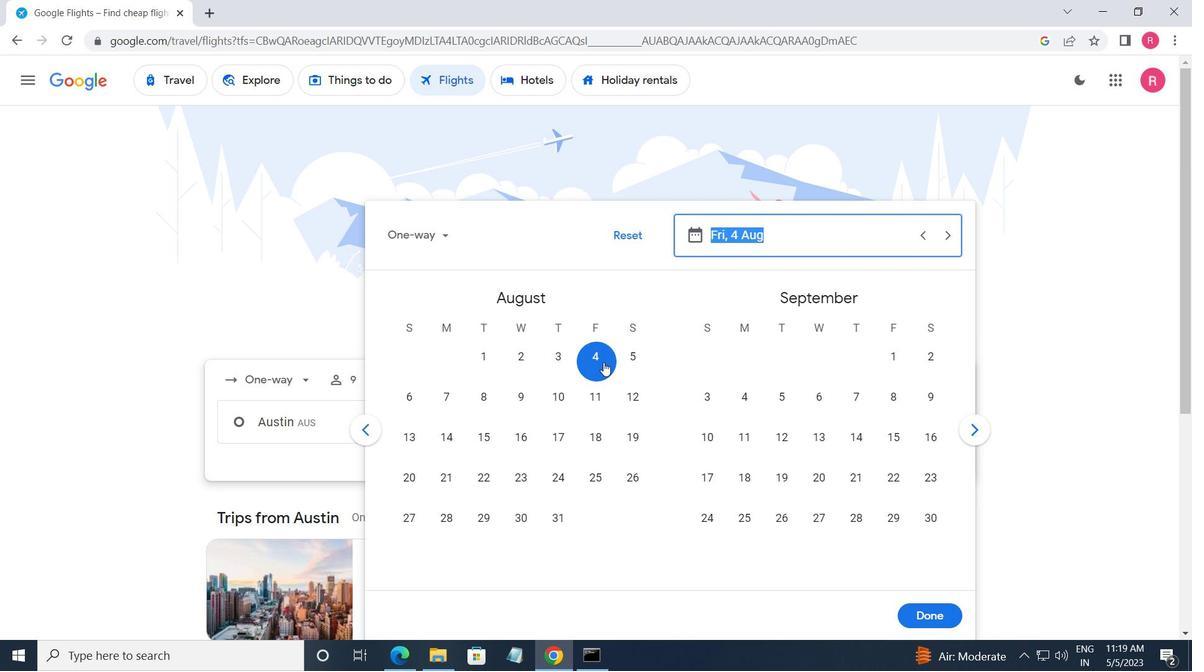
Action: Mouse pressed left at (593, 357)
Screenshot: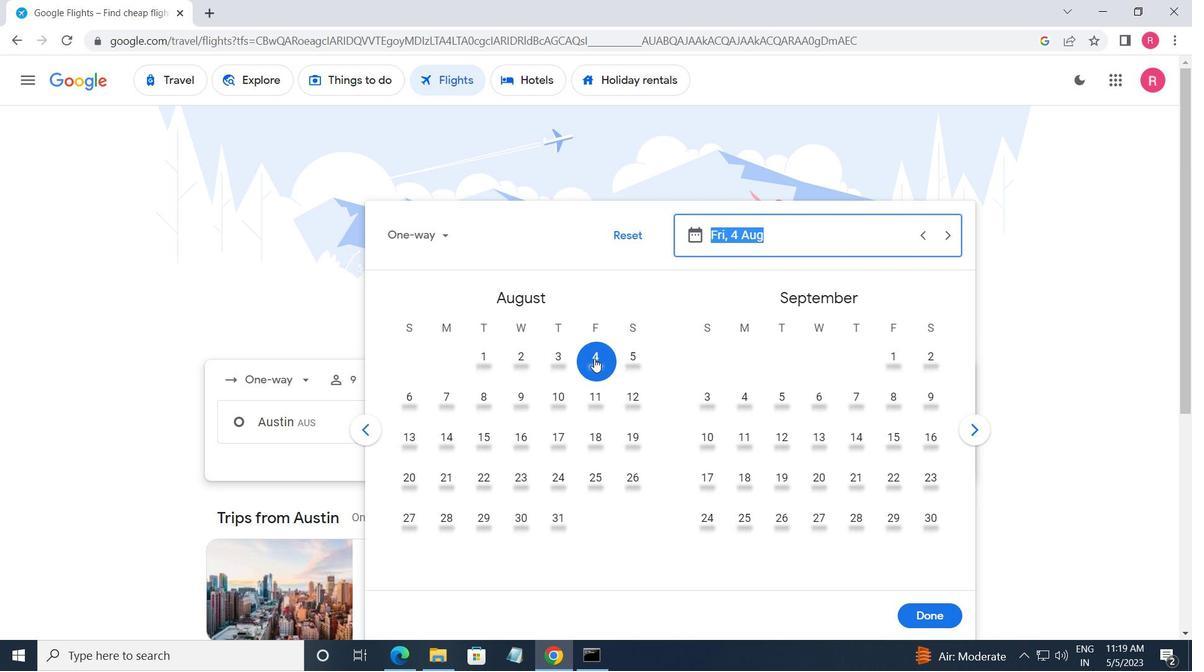 
Action: Mouse moved to (899, 605)
Screenshot: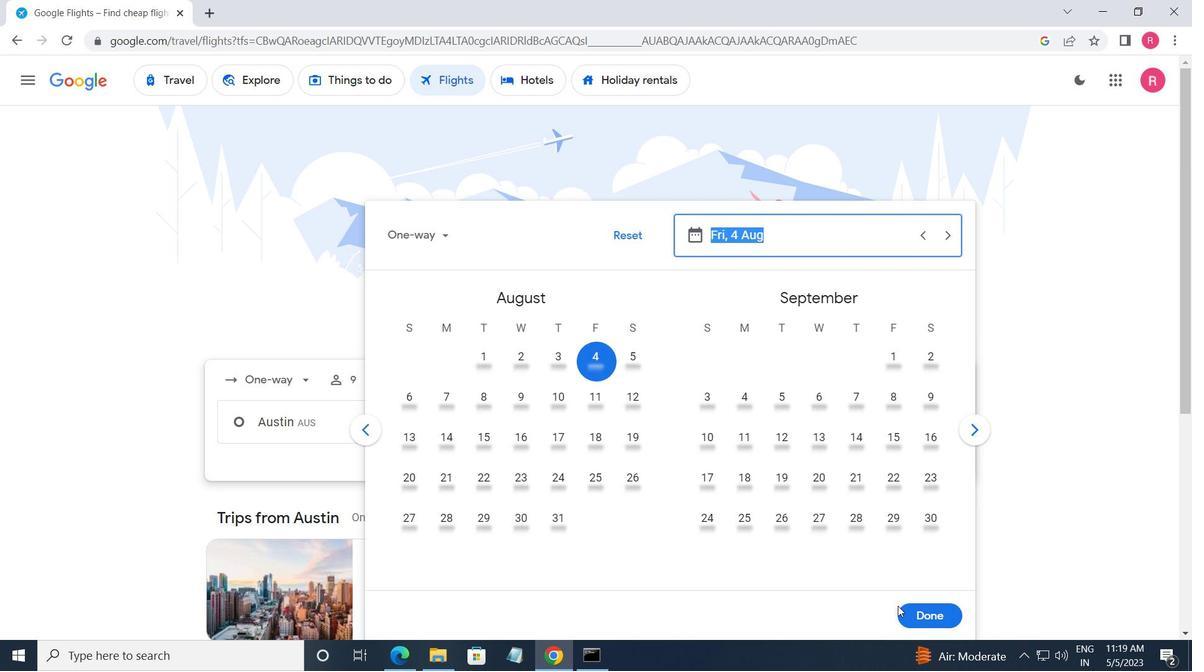 
Action: Mouse pressed left at (899, 605)
Screenshot: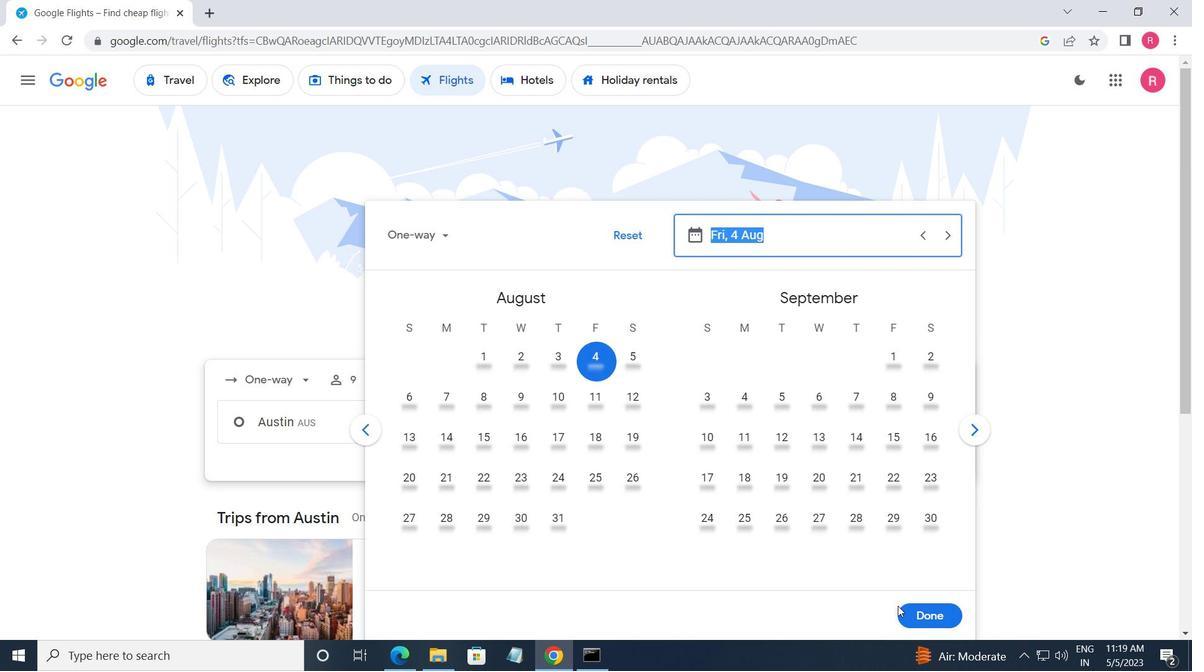 
Action: Mouse moved to (575, 483)
Screenshot: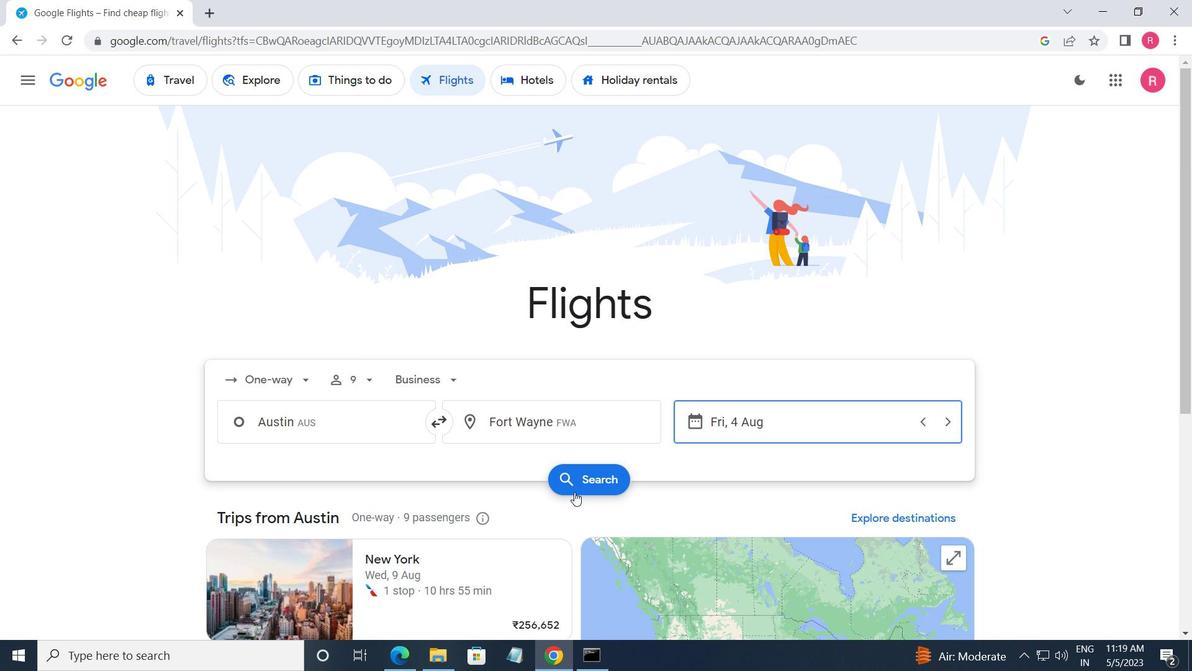 
Action: Mouse pressed left at (575, 483)
Screenshot: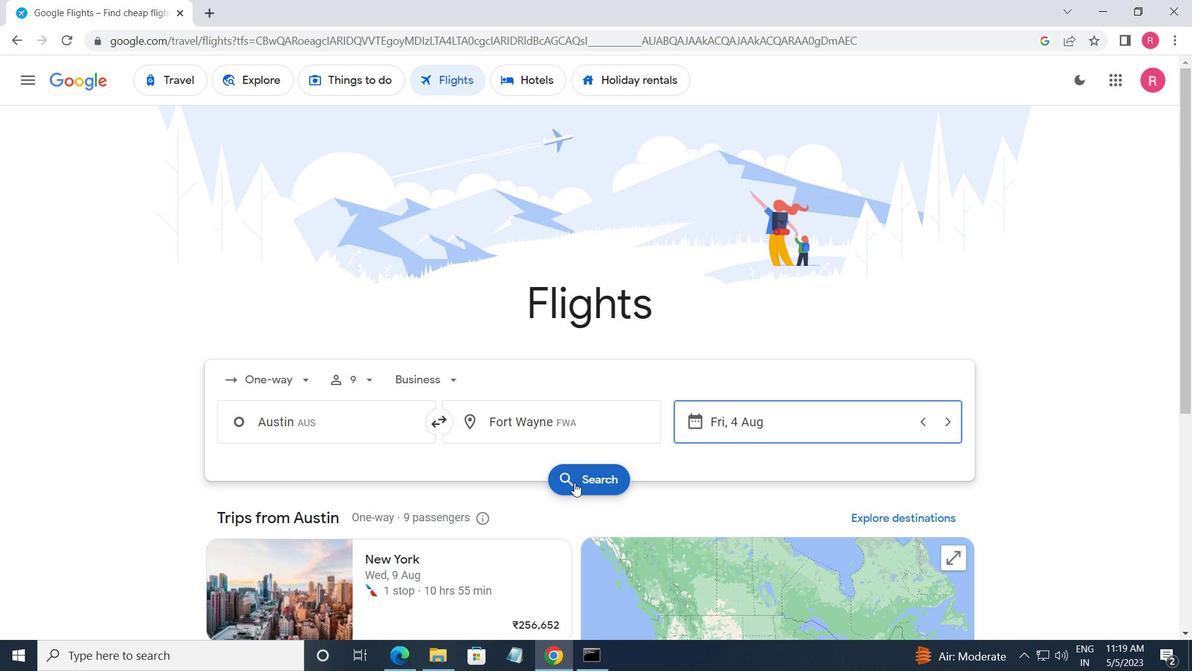 
Action: Mouse moved to (254, 226)
Screenshot: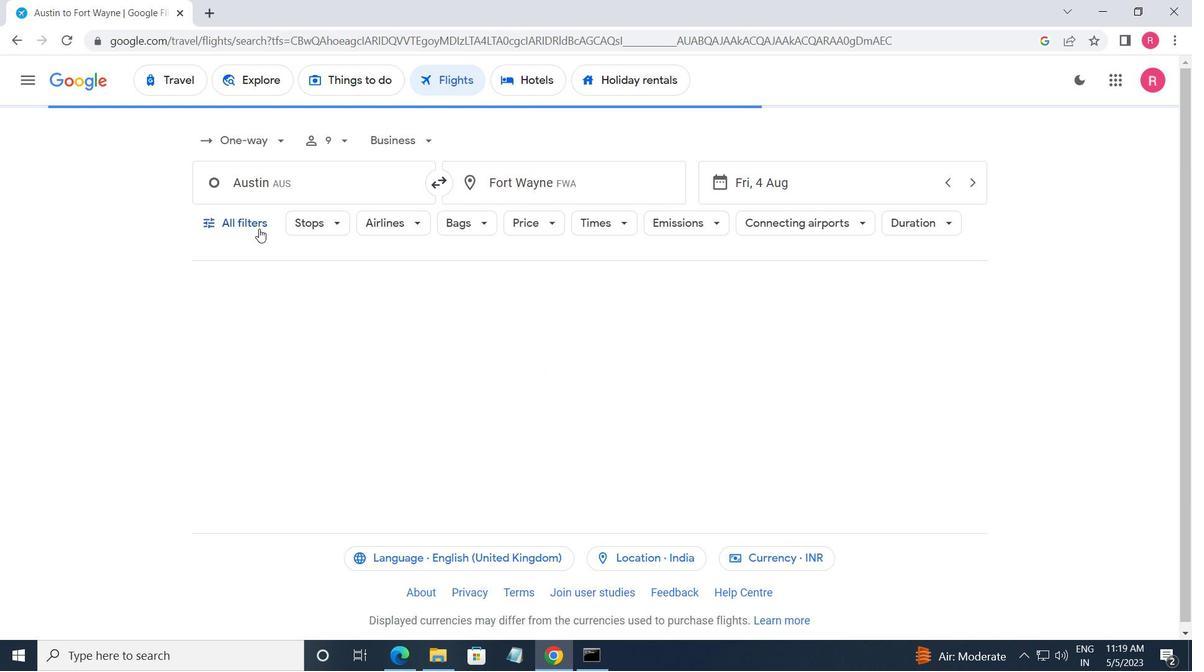
Action: Mouse pressed left at (254, 226)
Screenshot: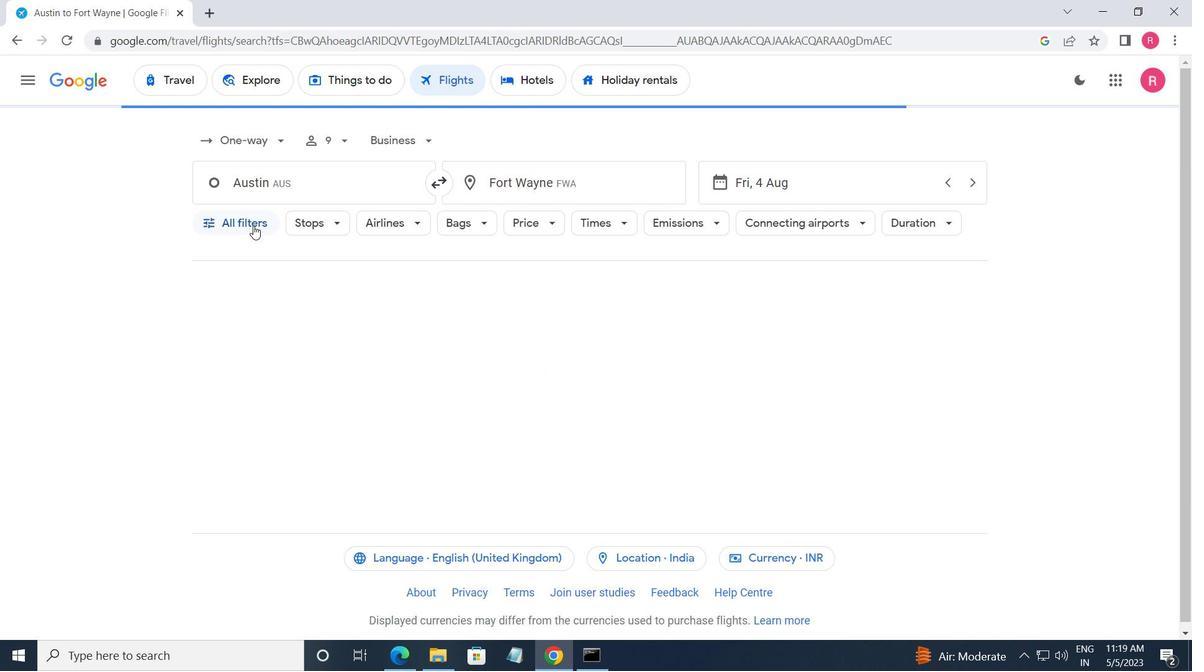 
Action: Mouse moved to (290, 352)
Screenshot: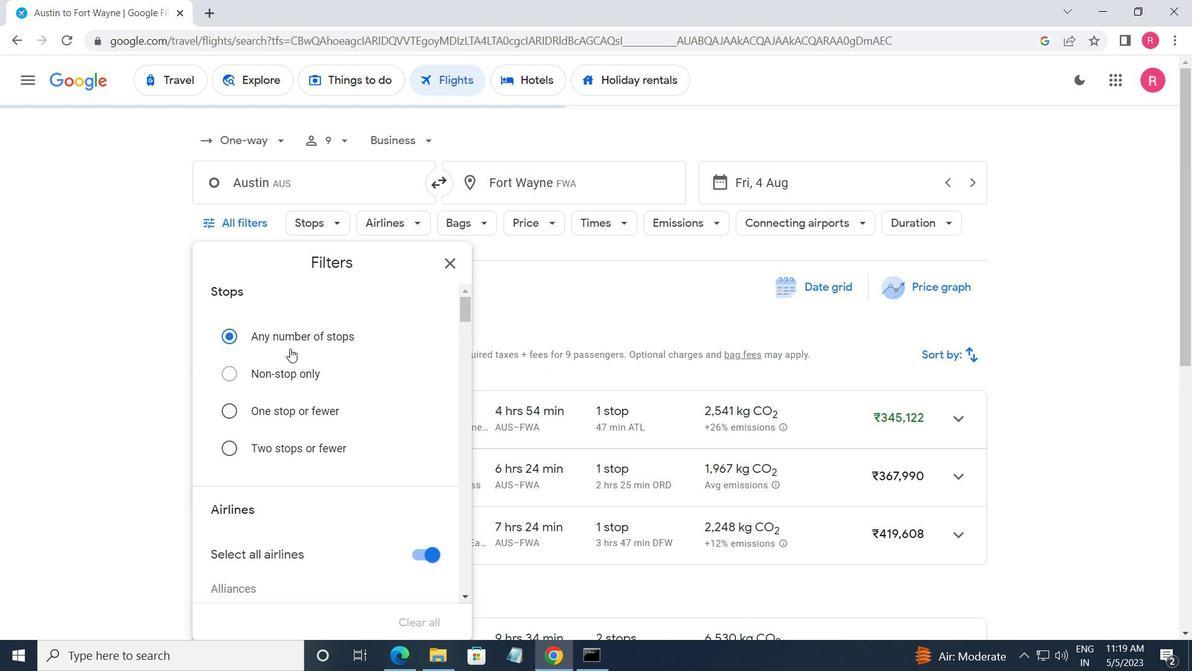 
Action: Mouse scrolled (290, 351) with delta (0, 0)
Screenshot: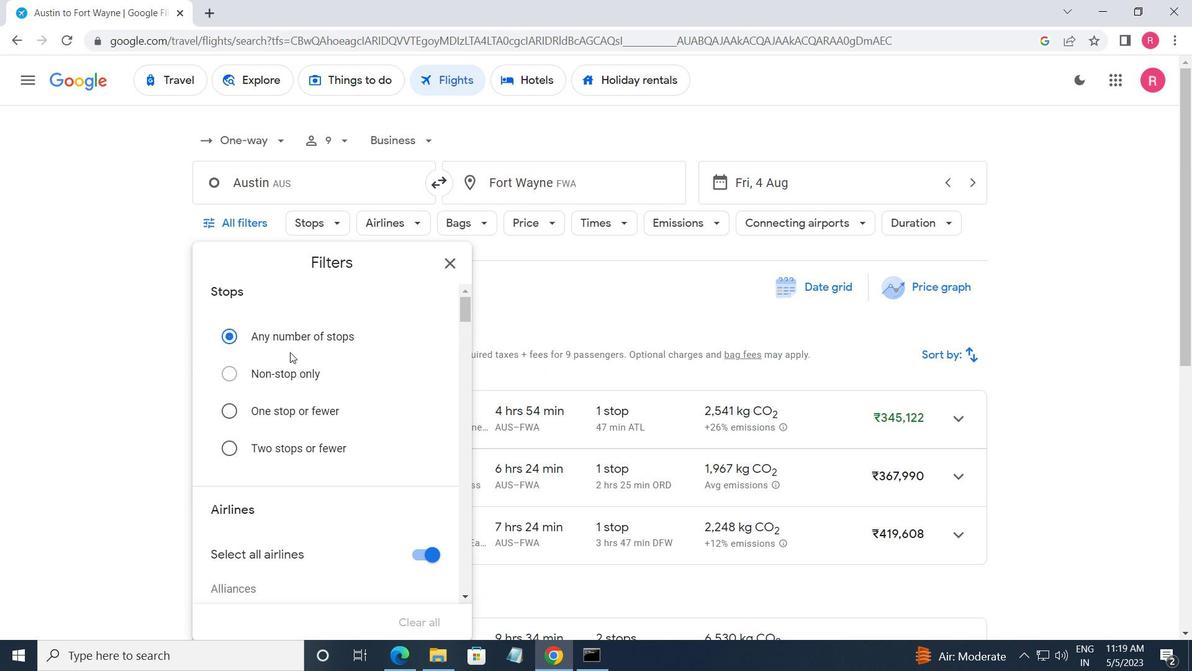 
Action: Mouse scrolled (290, 351) with delta (0, 0)
Screenshot: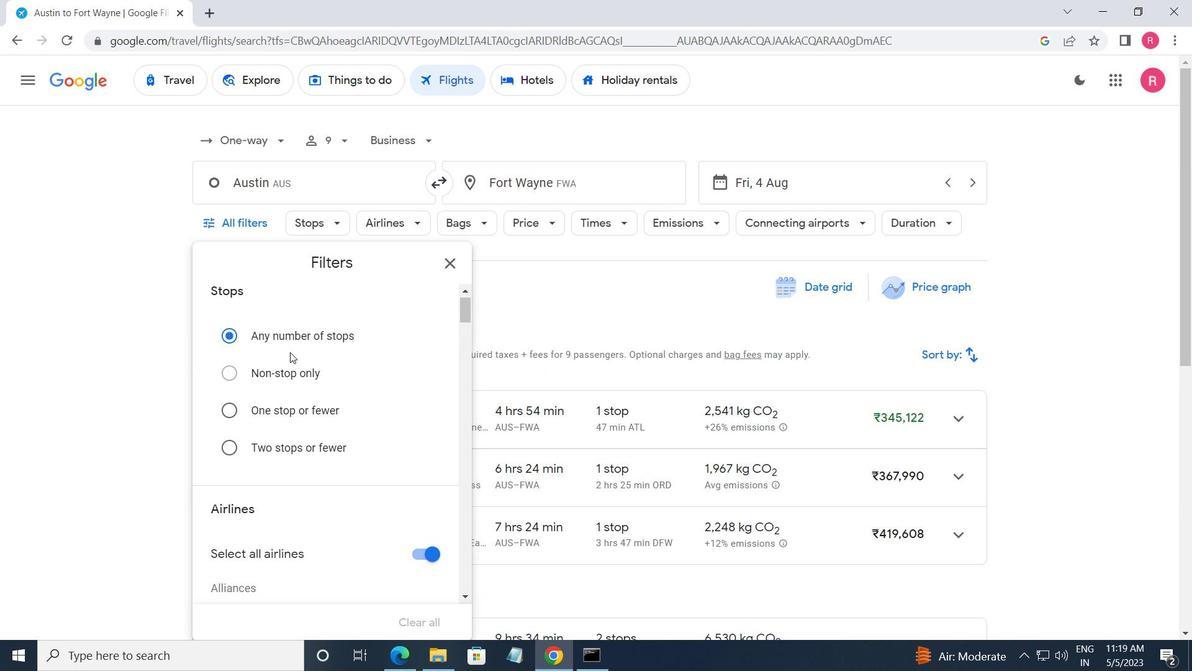 
Action: Mouse scrolled (290, 351) with delta (0, 0)
Screenshot: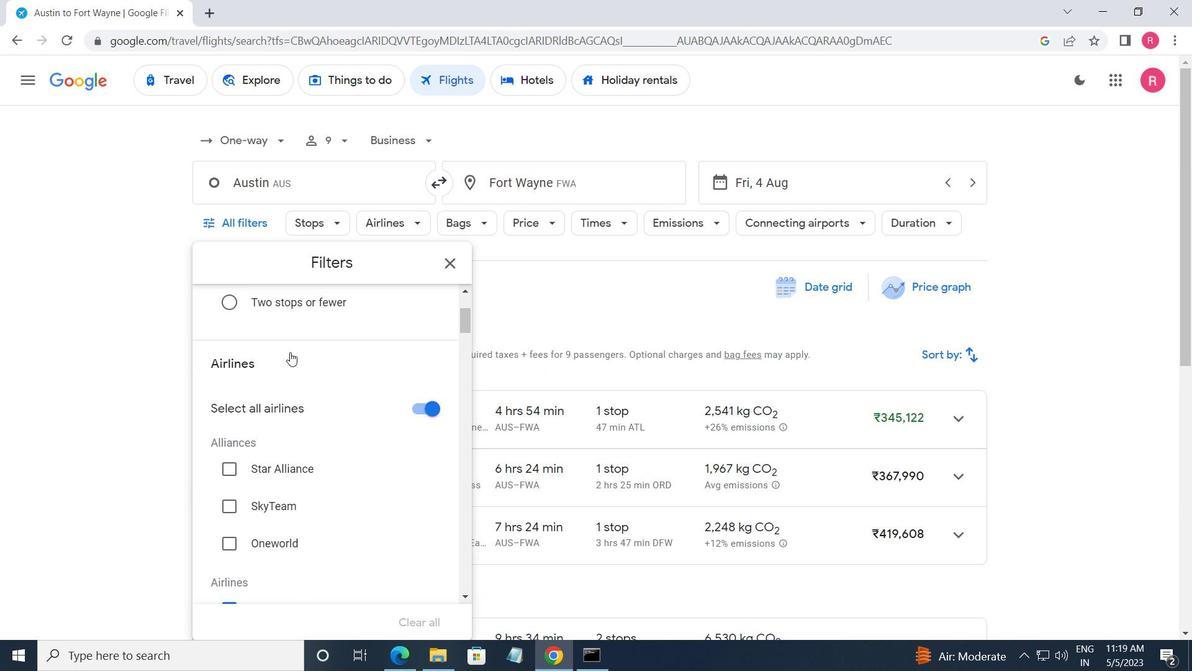 
Action: Mouse scrolled (290, 351) with delta (0, 0)
Screenshot: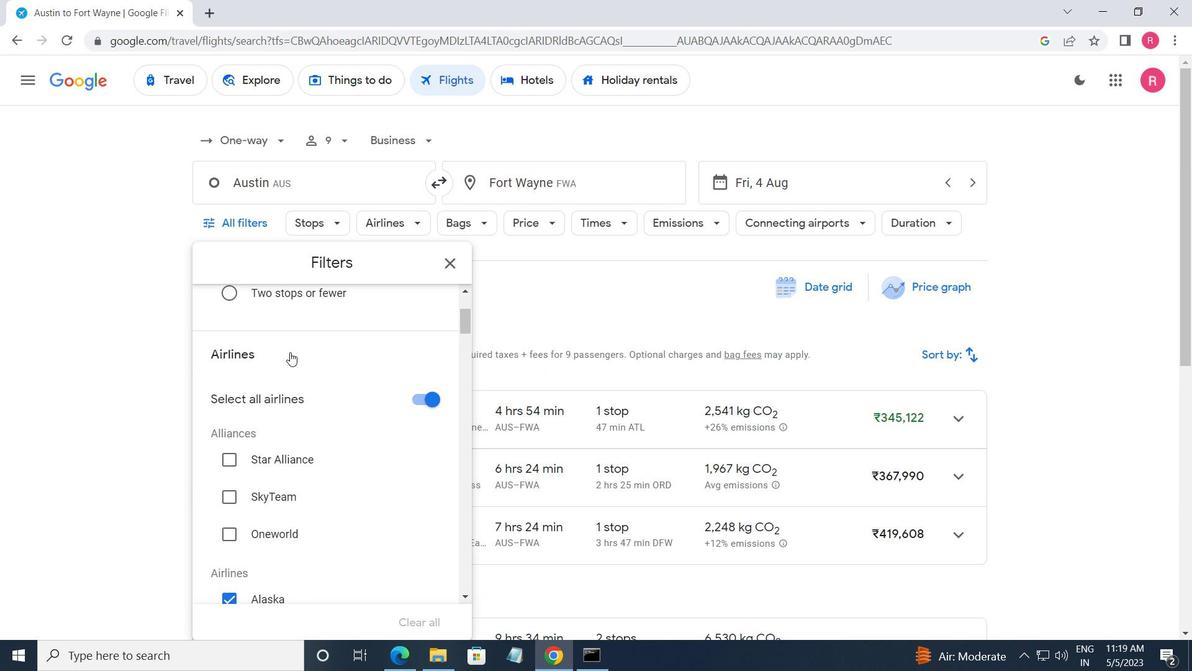 
Action: Mouse moved to (396, 440)
Screenshot: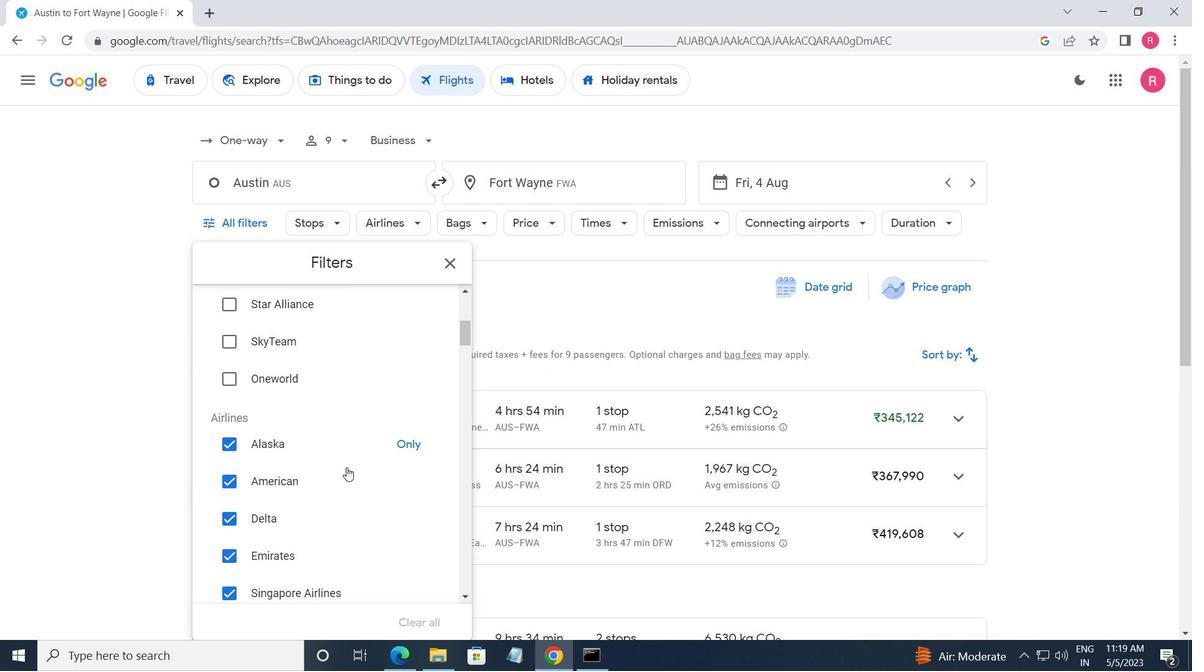 
Action: Mouse pressed left at (396, 440)
Screenshot: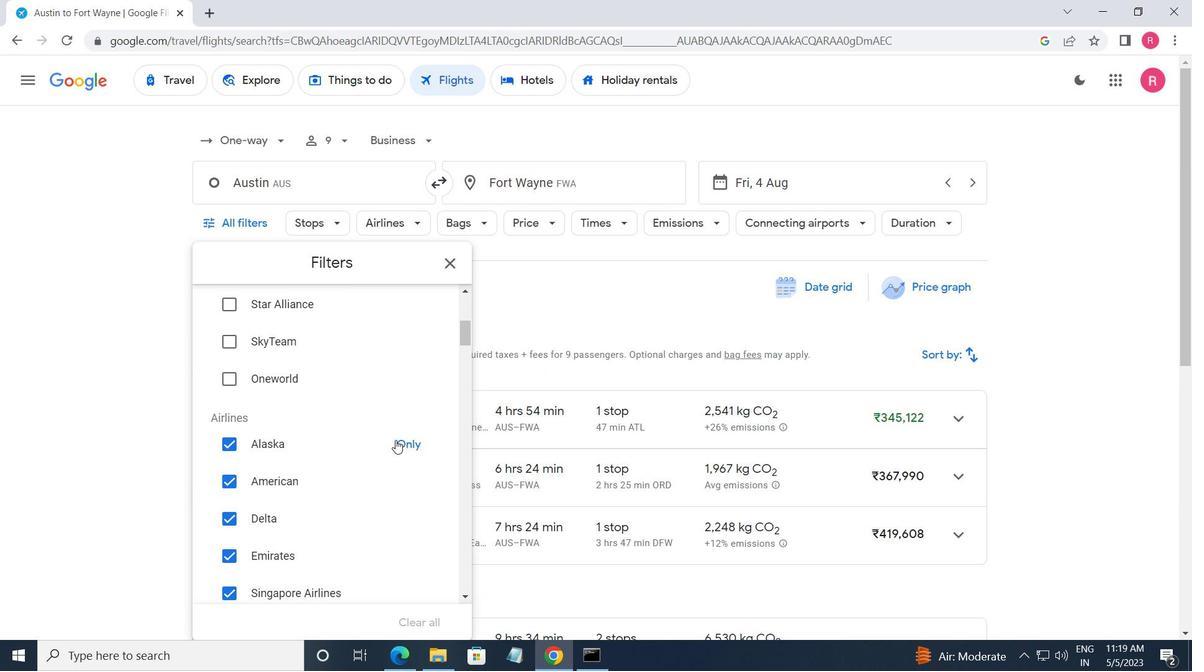 
Action: Mouse moved to (390, 468)
Screenshot: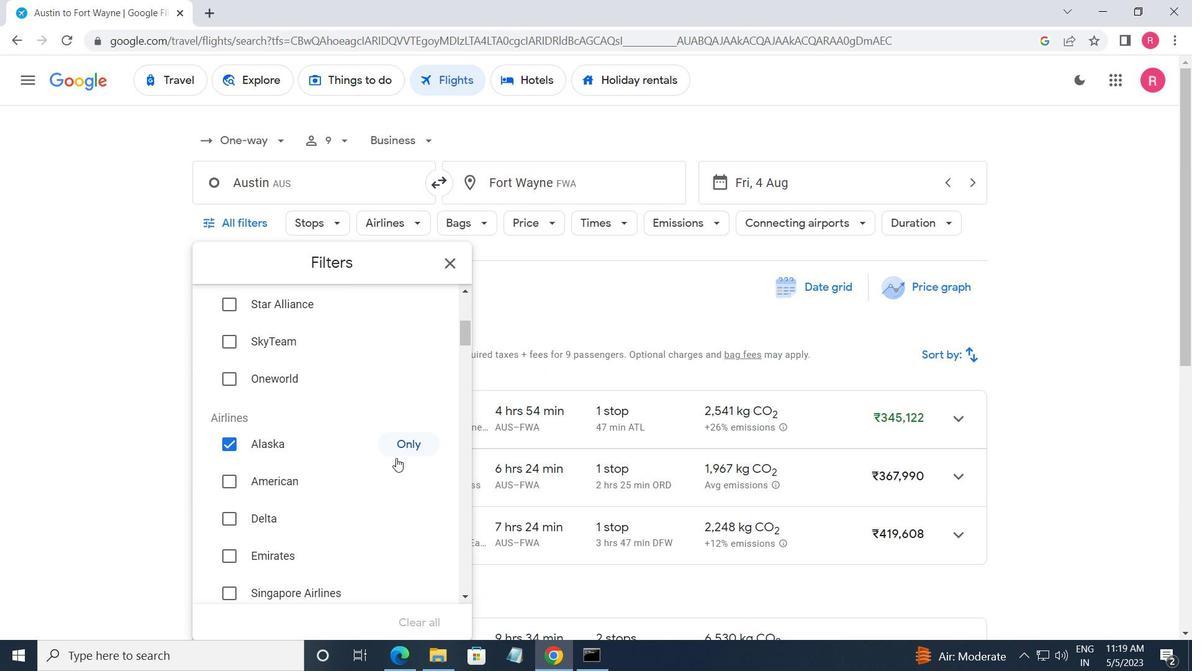 
Action: Mouse scrolled (390, 467) with delta (0, 0)
Screenshot: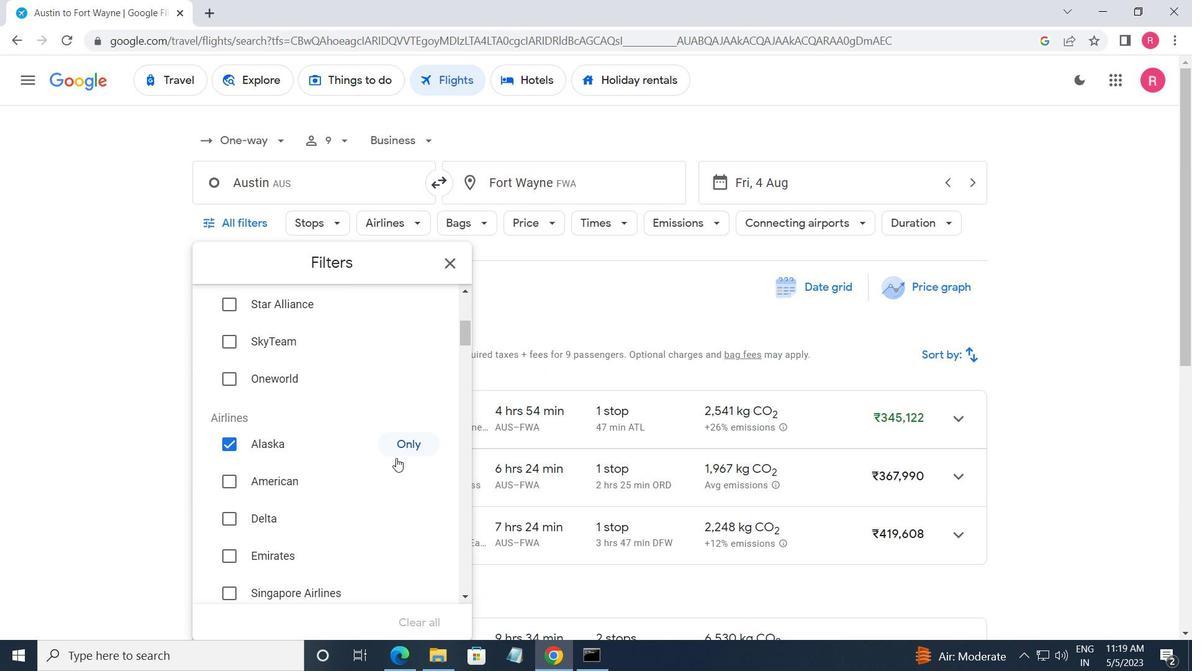 
Action: Mouse moved to (385, 474)
Screenshot: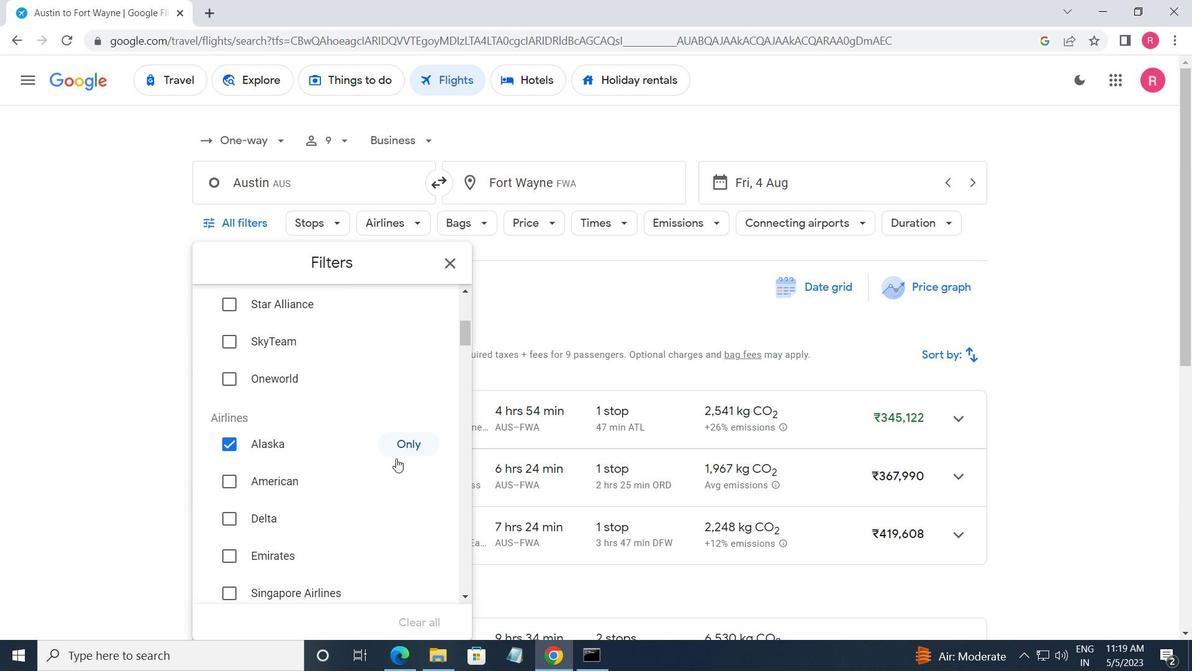 
Action: Mouse scrolled (385, 473) with delta (0, 0)
Screenshot: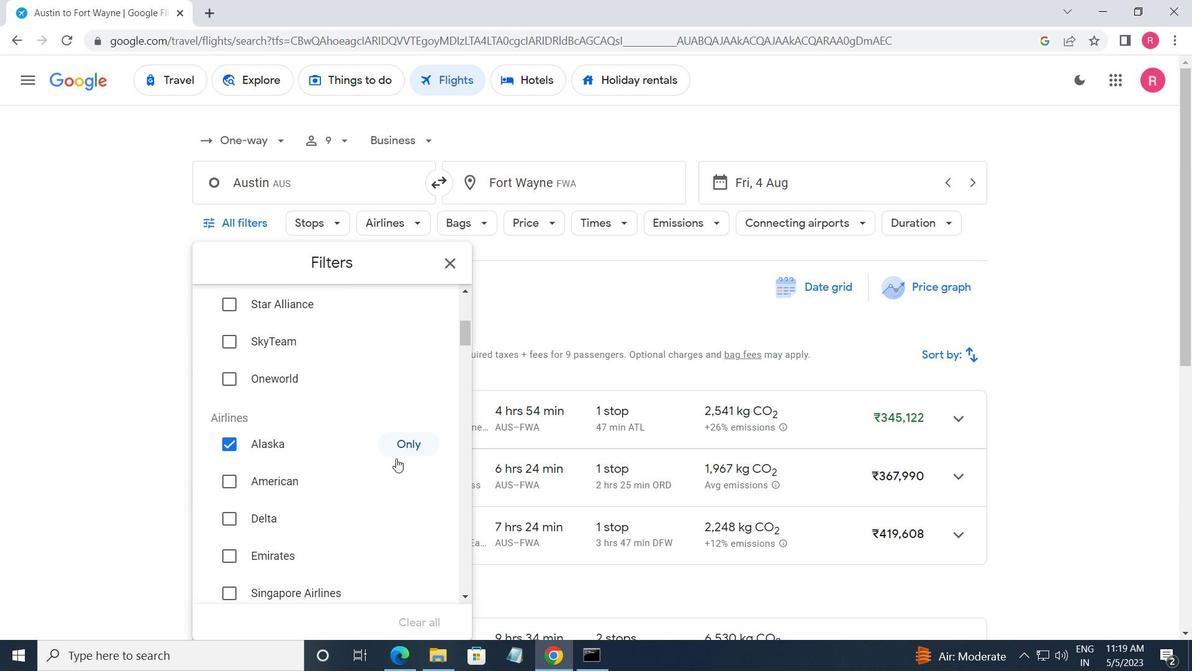 
Action: Mouse moved to (384, 474)
Screenshot: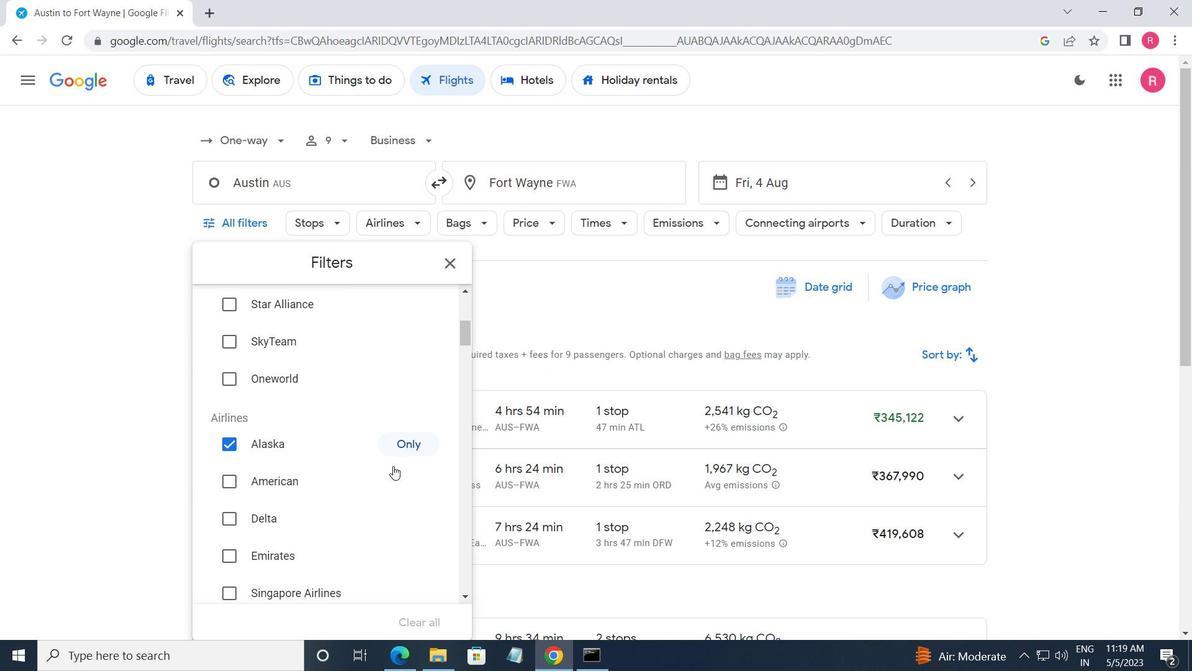
Action: Mouse scrolled (384, 473) with delta (0, 0)
Screenshot: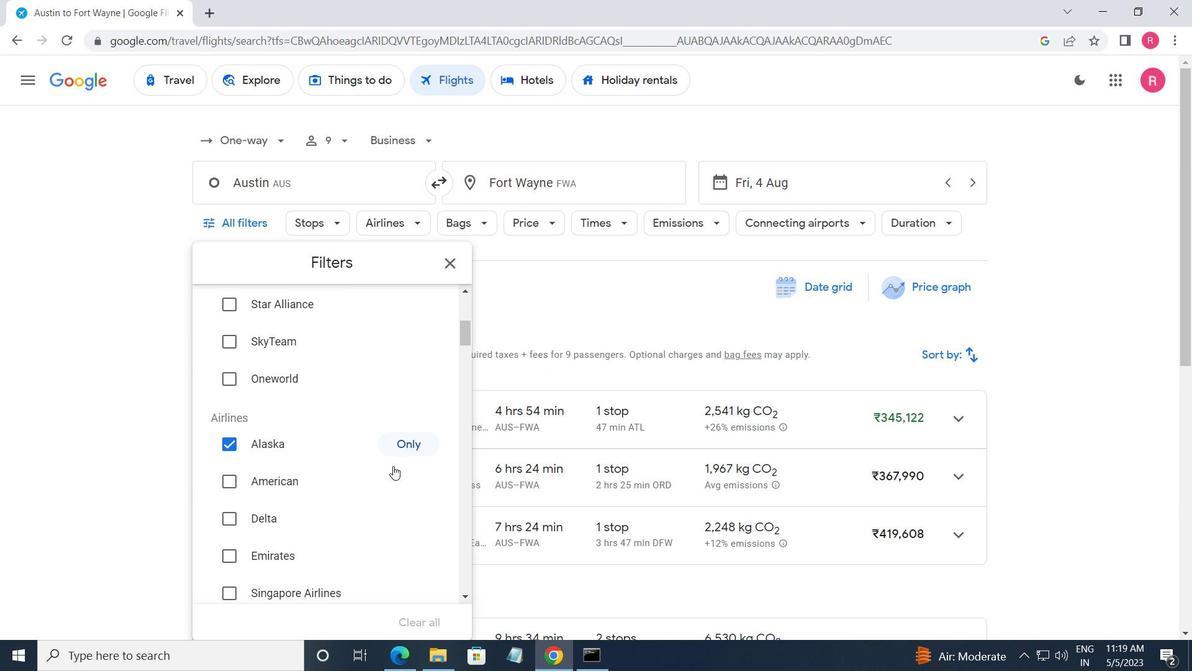 
Action: Mouse moved to (384, 474)
Screenshot: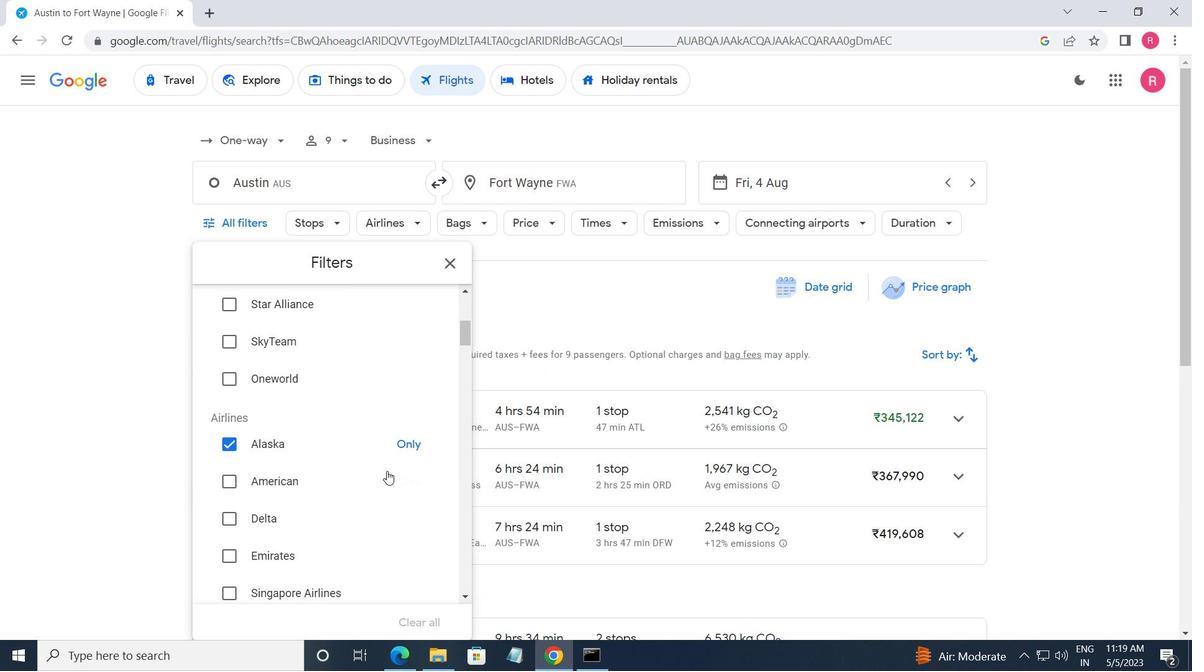 
Action: Mouse scrolled (384, 474) with delta (0, 0)
Screenshot: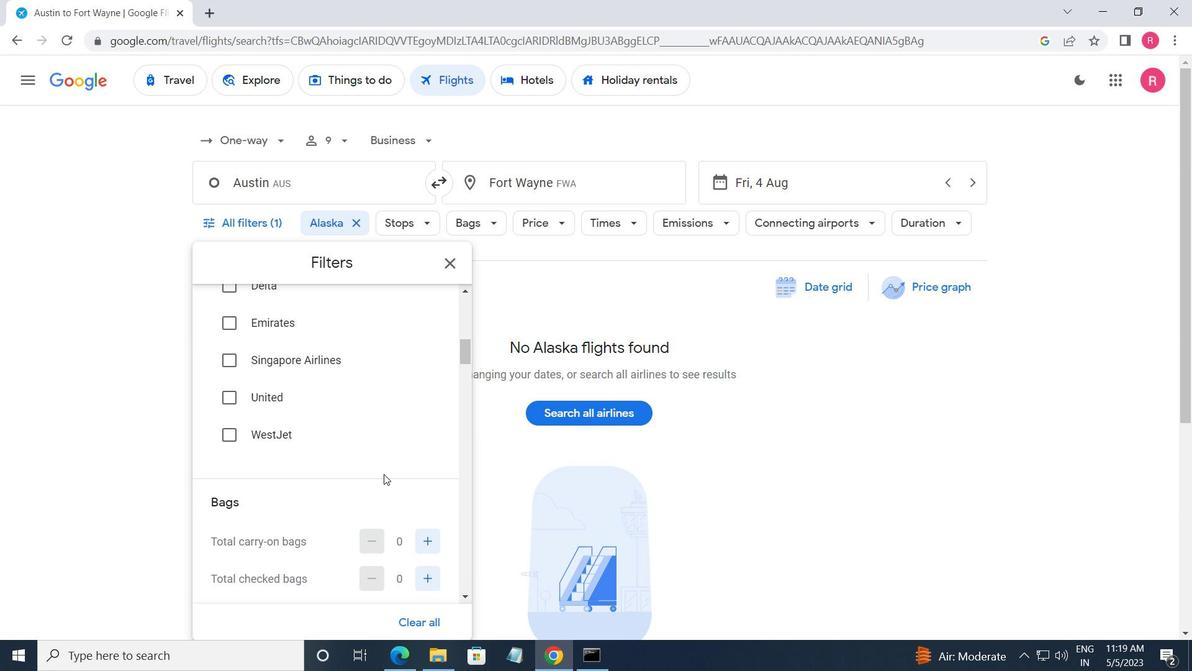 
Action: Mouse scrolled (384, 474) with delta (0, 0)
Screenshot: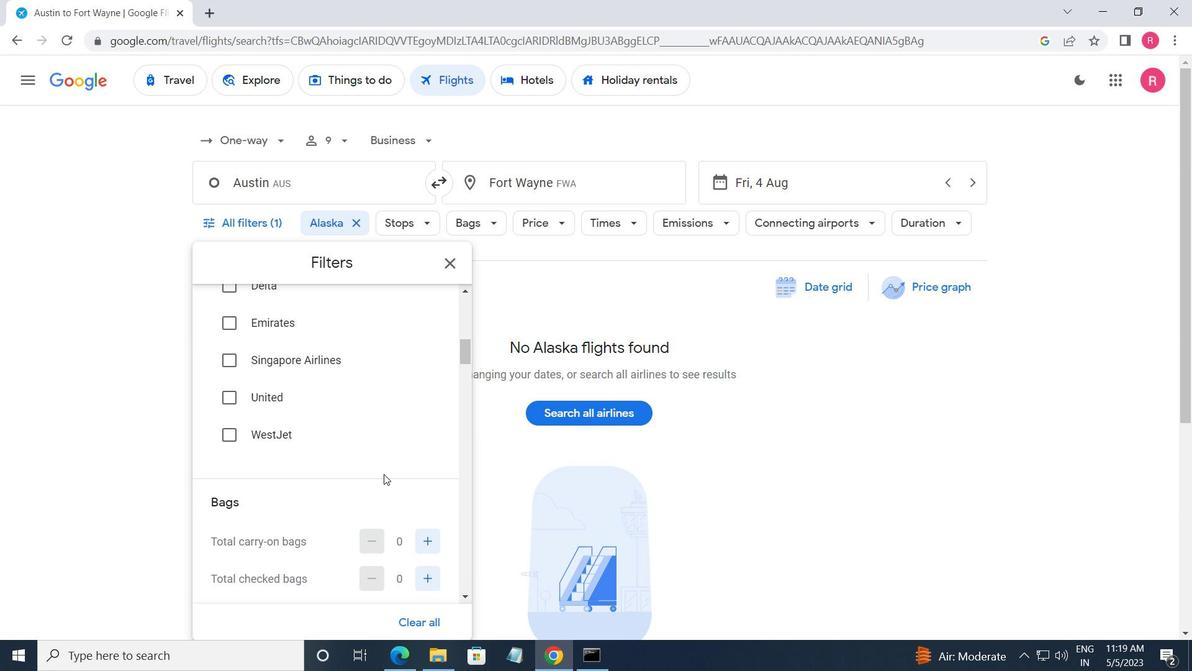
Action: Mouse moved to (429, 385)
Screenshot: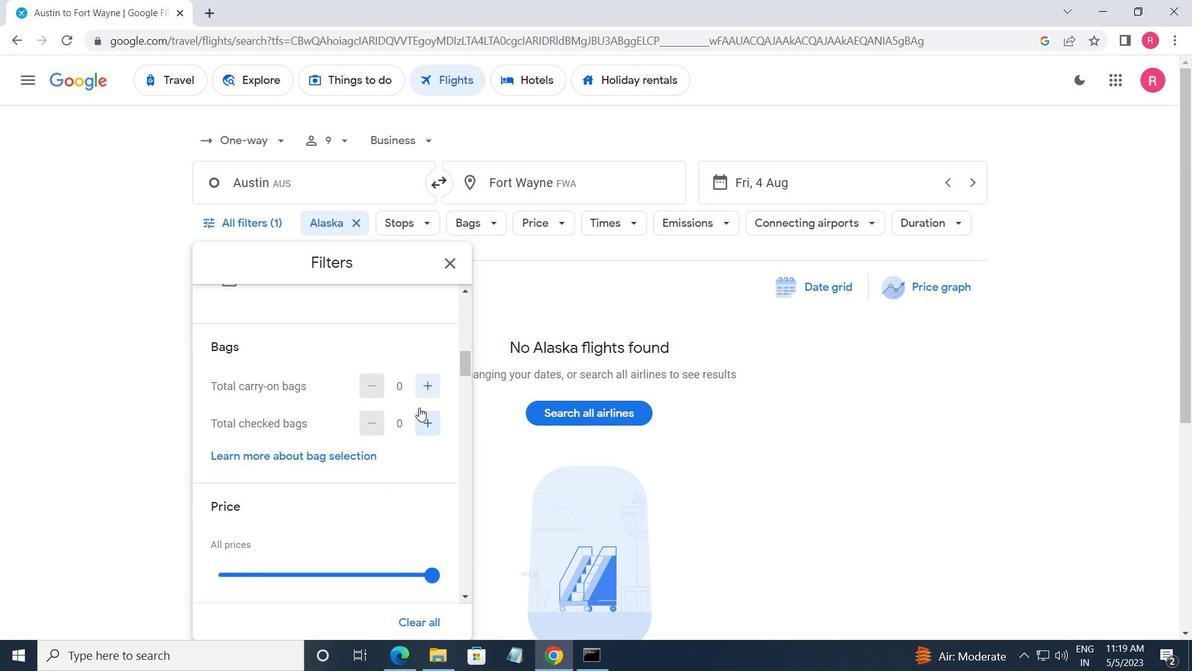 
Action: Mouse pressed left at (429, 385)
Screenshot: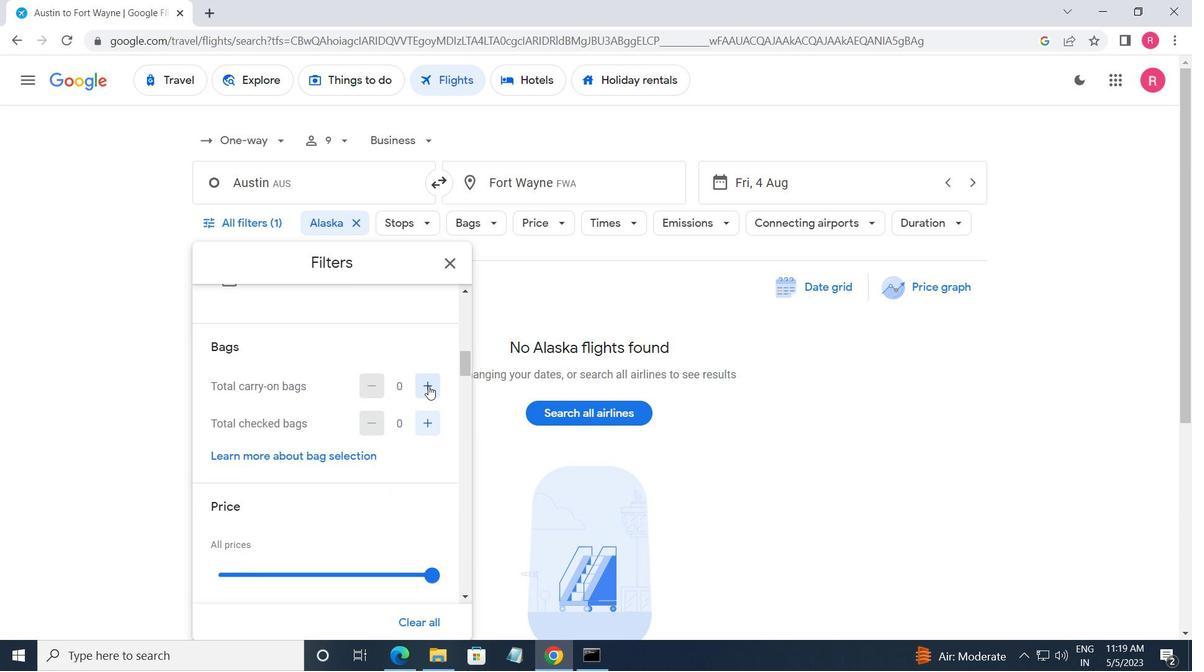
Action: Mouse moved to (396, 428)
Screenshot: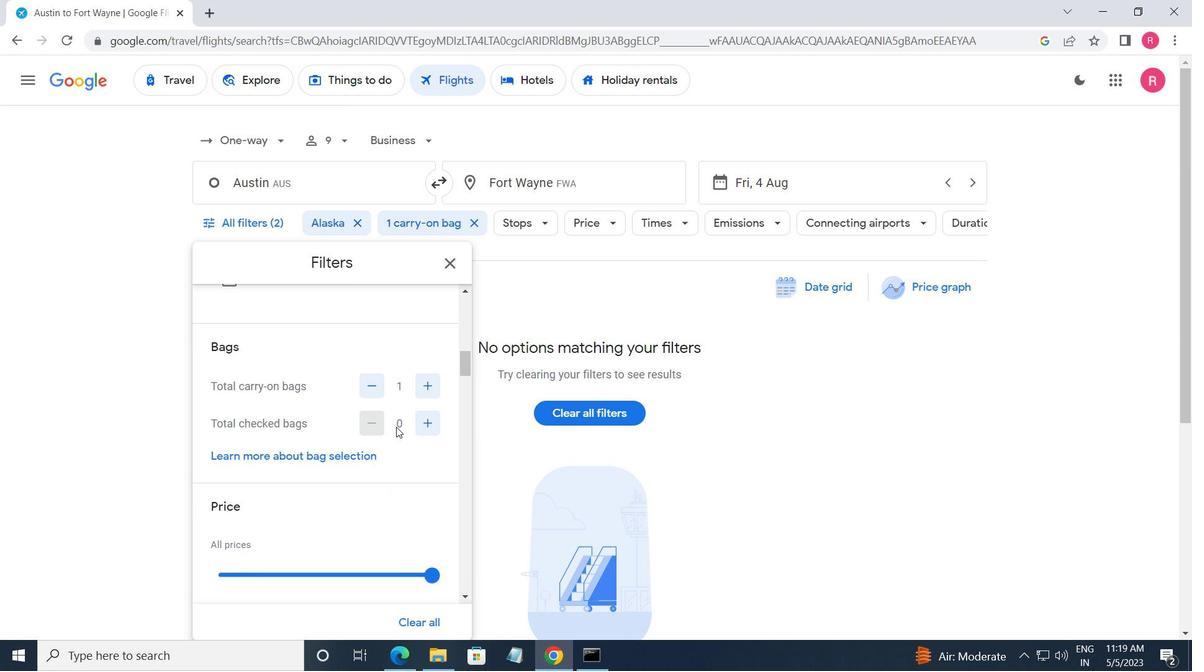 
Action: Mouse scrolled (396, 428) with delta (0, 0)
Screenshot: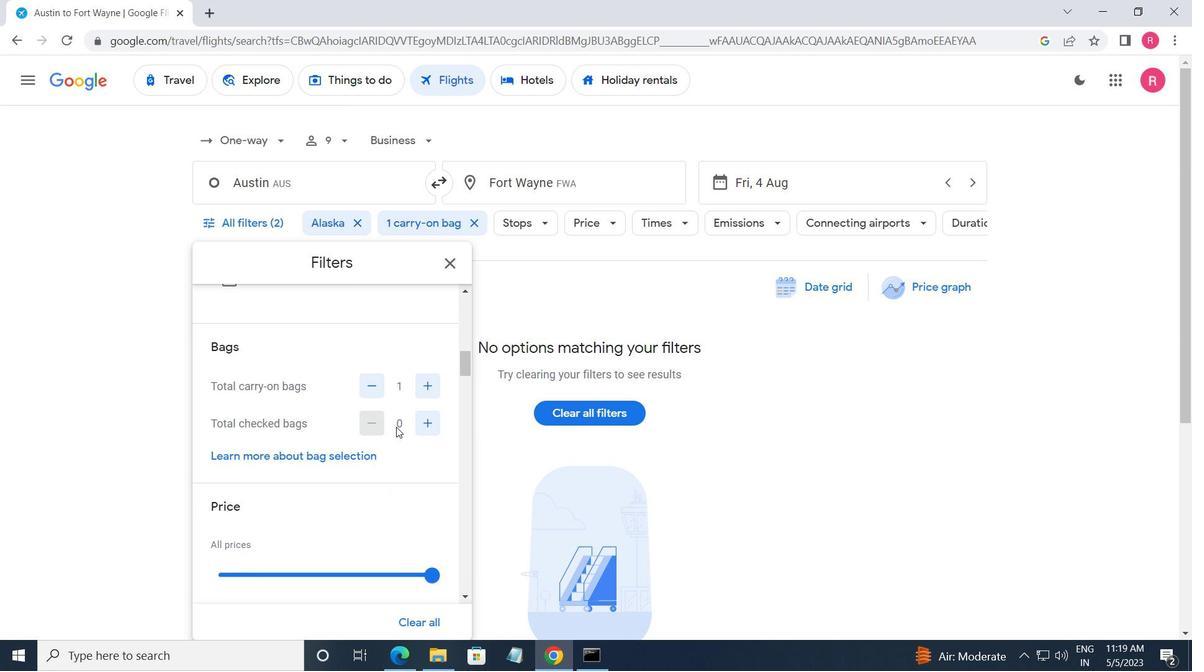 
Action: Mouse scrolled (396, 428) with delta (0, 0)
Screenshot: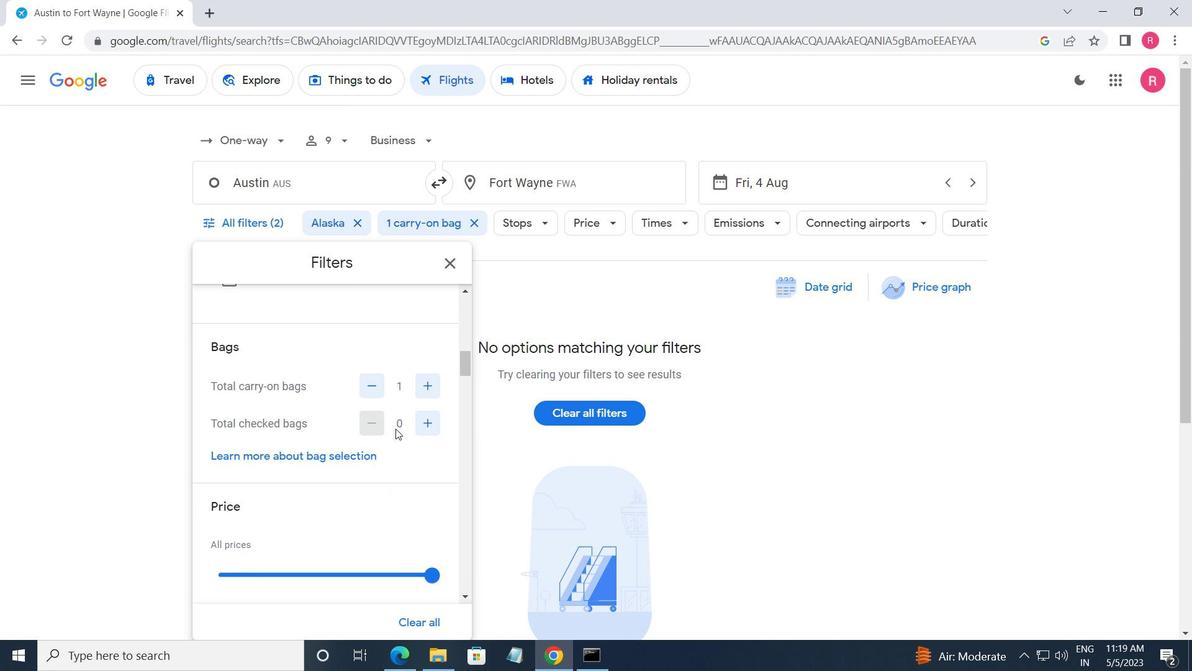 
Action: Mouse moved to (443, 421)
Screenshot: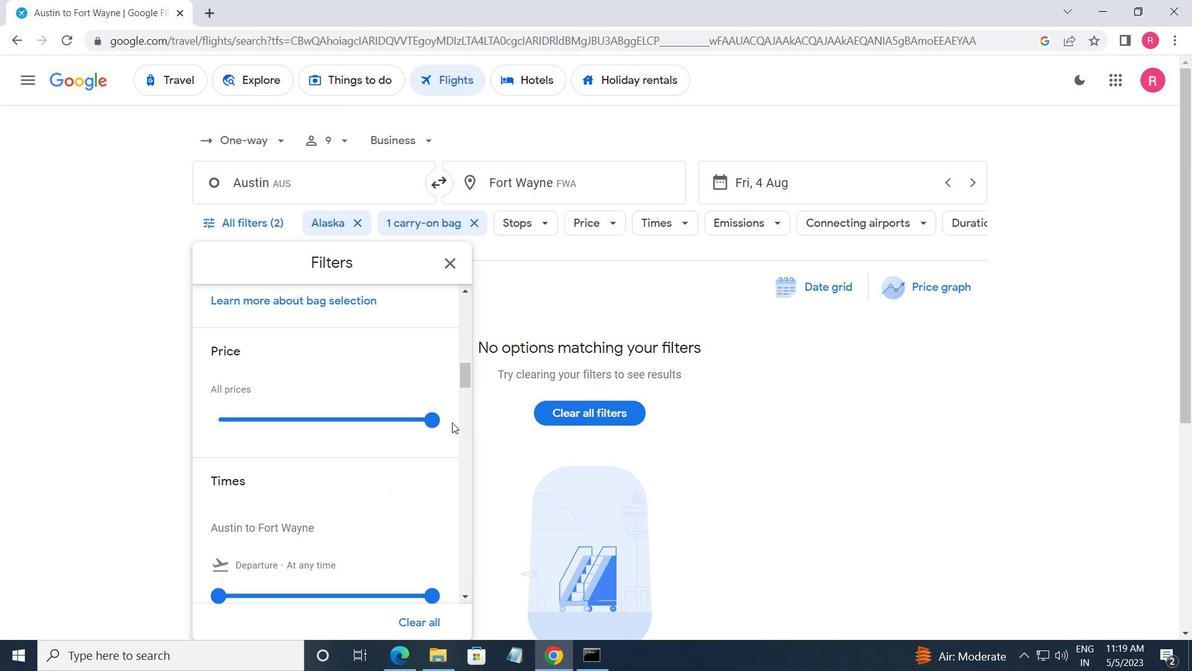 
Action: Mouse pressed left at (443, 421)
Screenshot: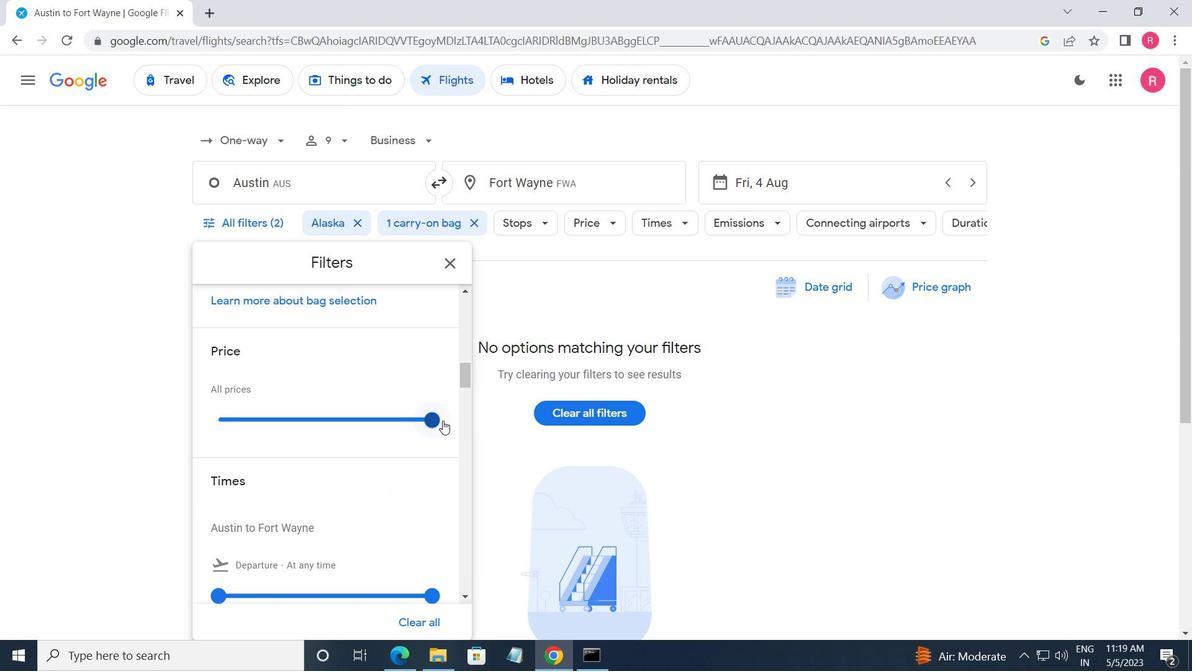 
Action: Mouse moved to (271, 452)
Screenshot: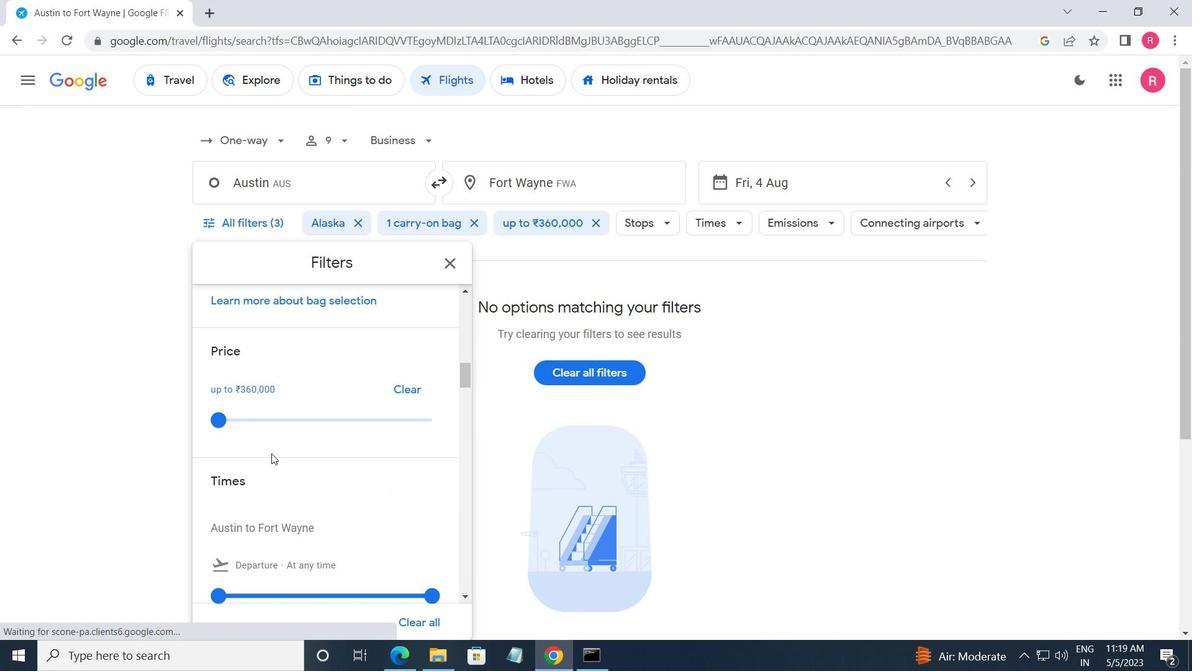 
Action: Mouse scrolled (271, 451) with delta (0, 0)
Screenshot: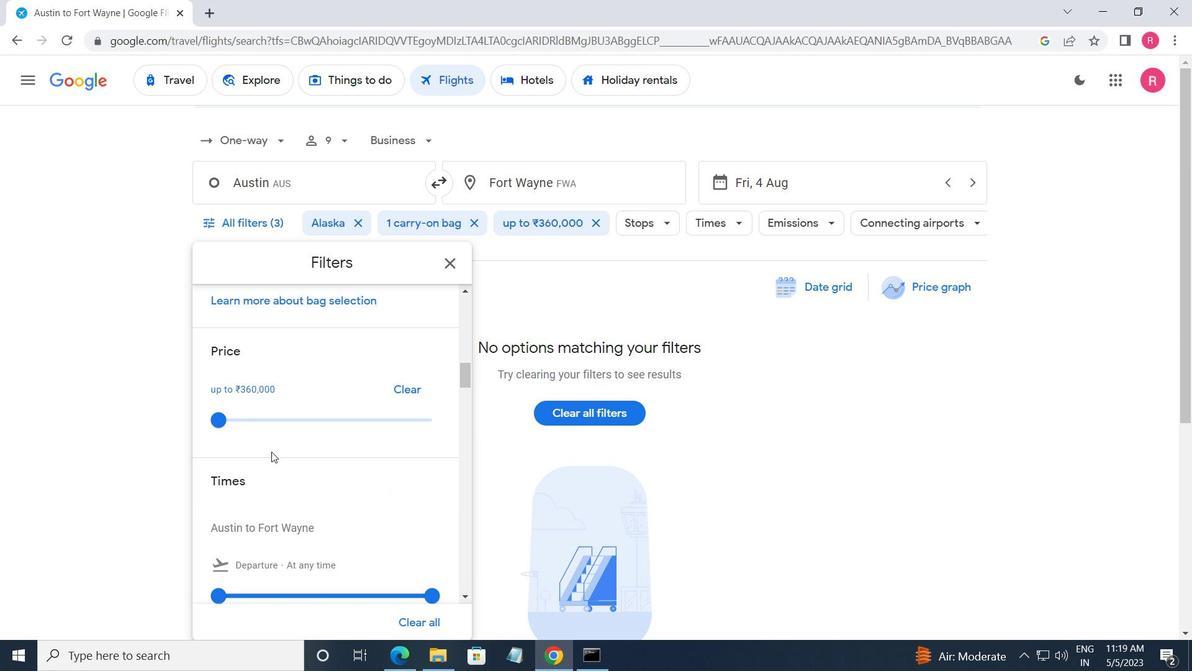 
Action: Mouse moved to (272, 452)
Screenshot: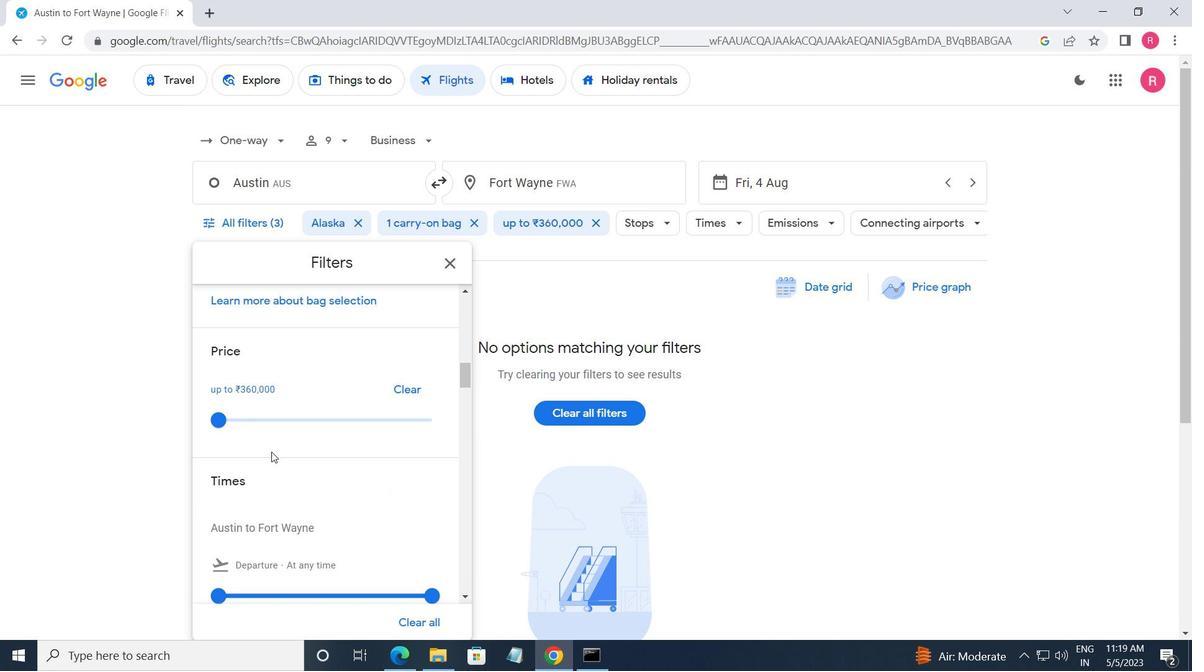 
Action: Mouse scrolled (272, 451) with delta (0, 0)
Screenshot: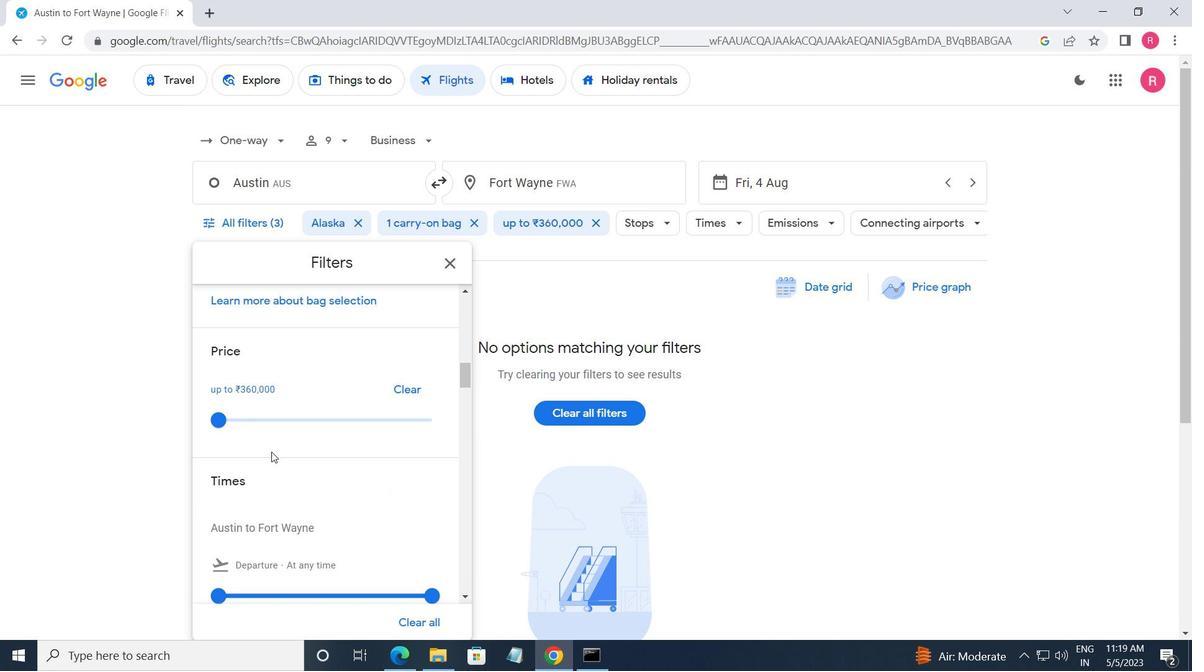 
Action: Mouse moved to (226, 451)
Screenshot: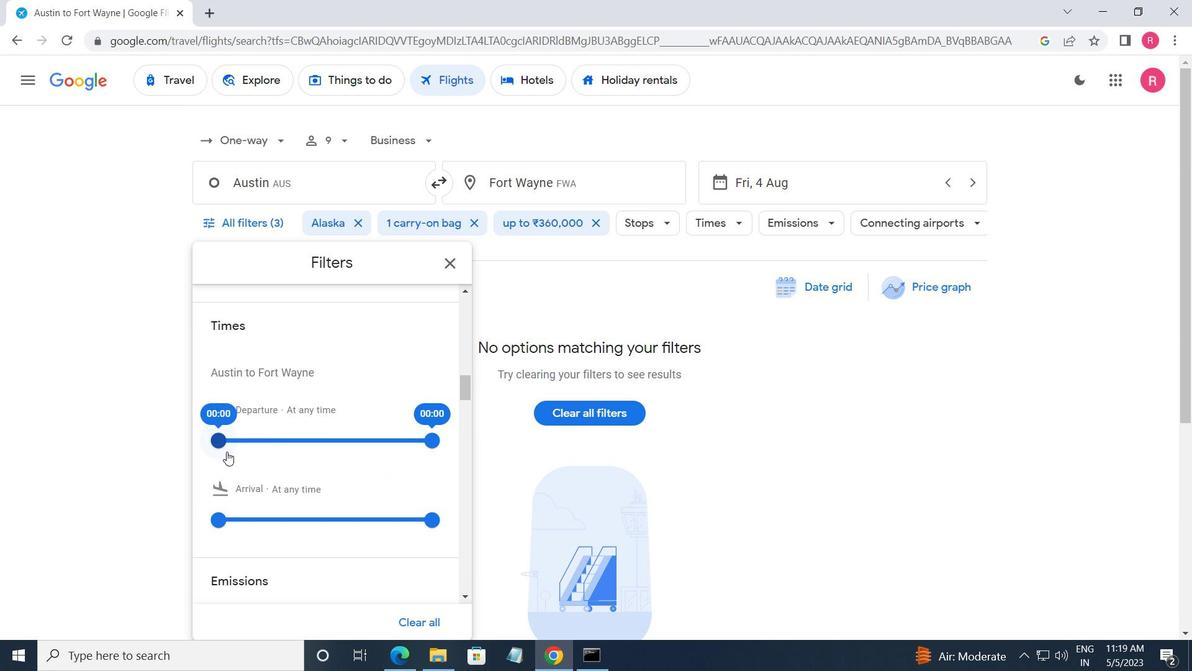 
Action: Mouse pressed left at (226, 451)
Screenshot: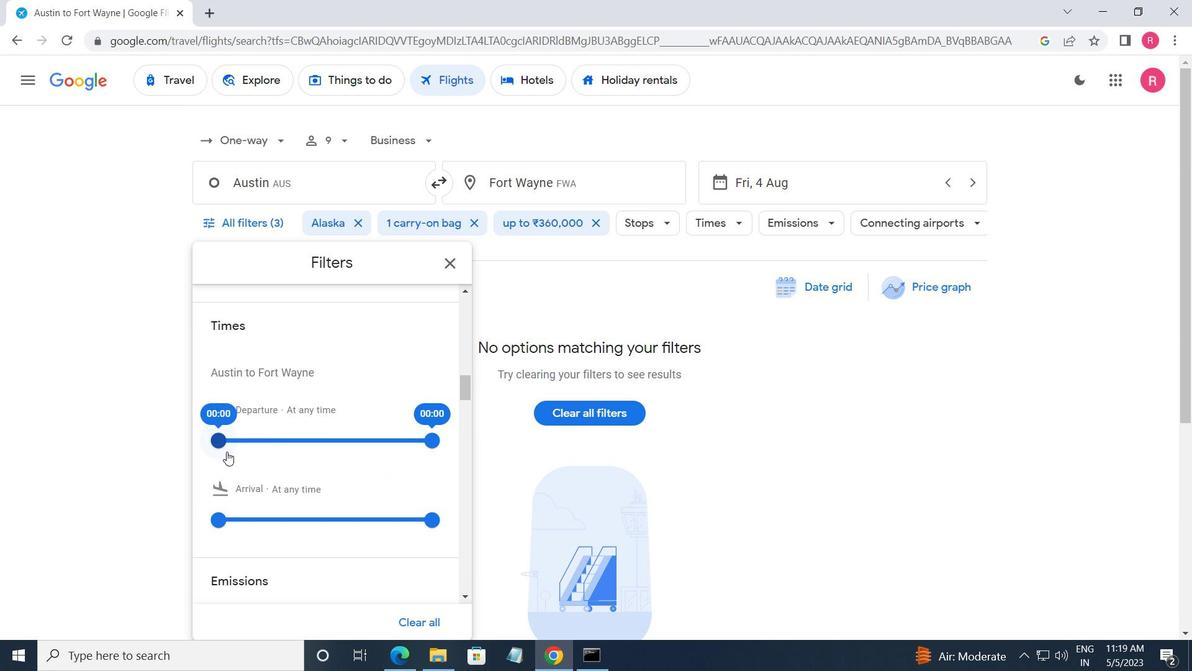 
Action: Mouse moved to (424, 441)
Screenshot: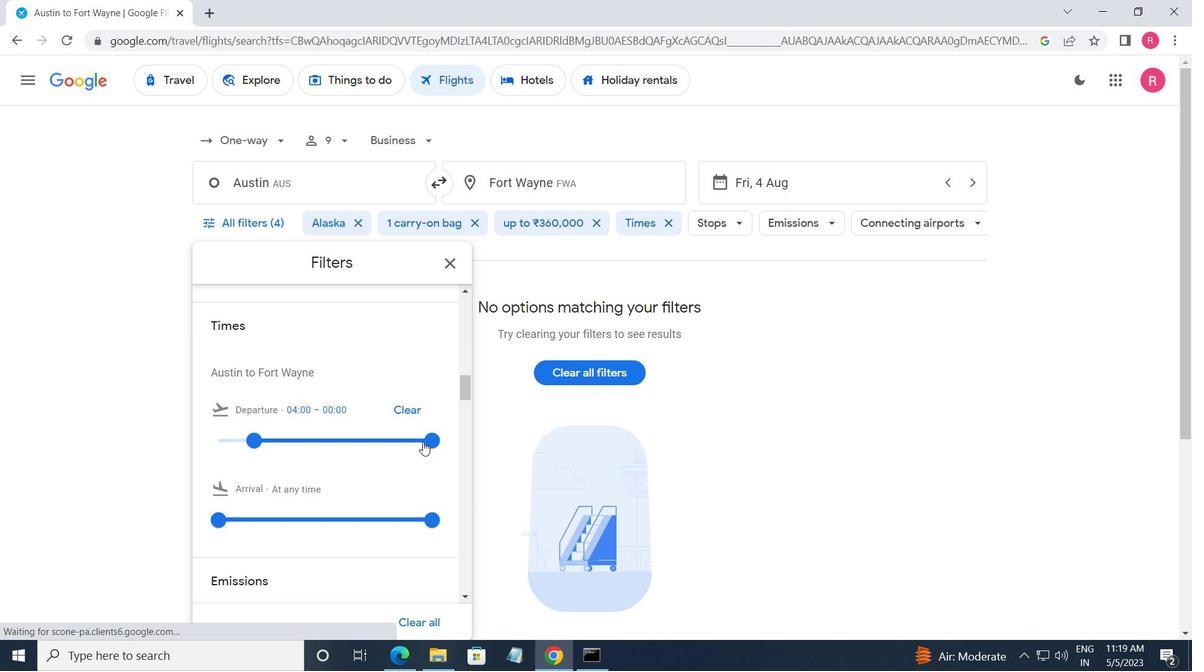 
Action: Mouse pressed left at (424, 441)
Screenshot: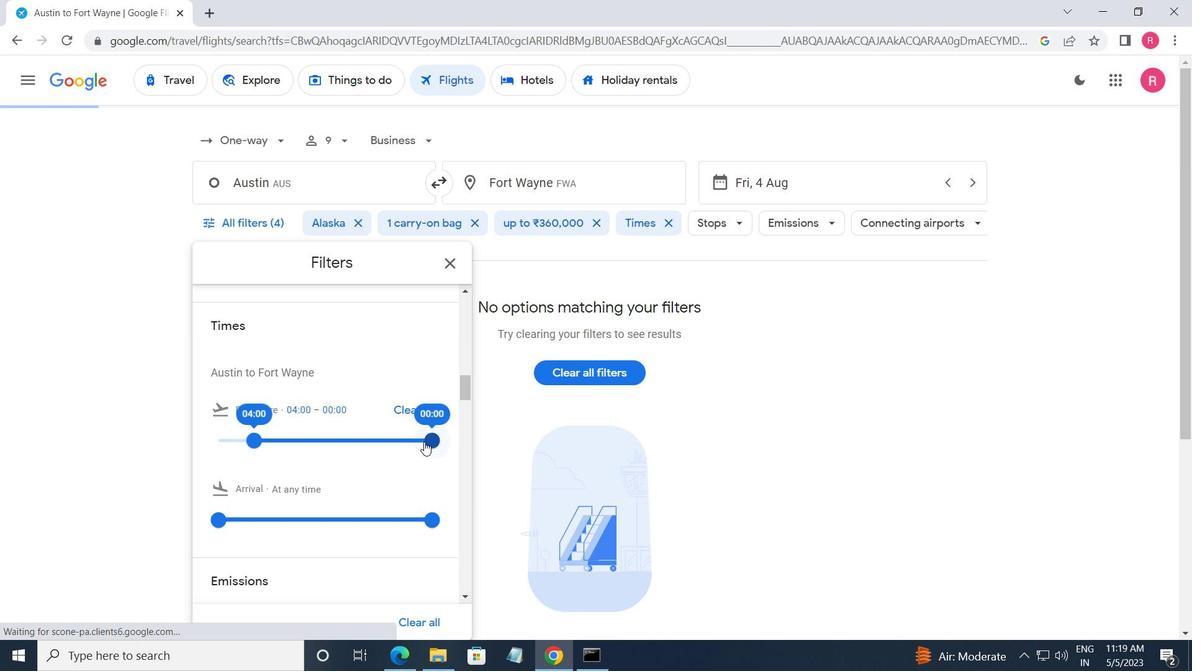 
Action: Mouse moved to (457, 267)
Screenshot: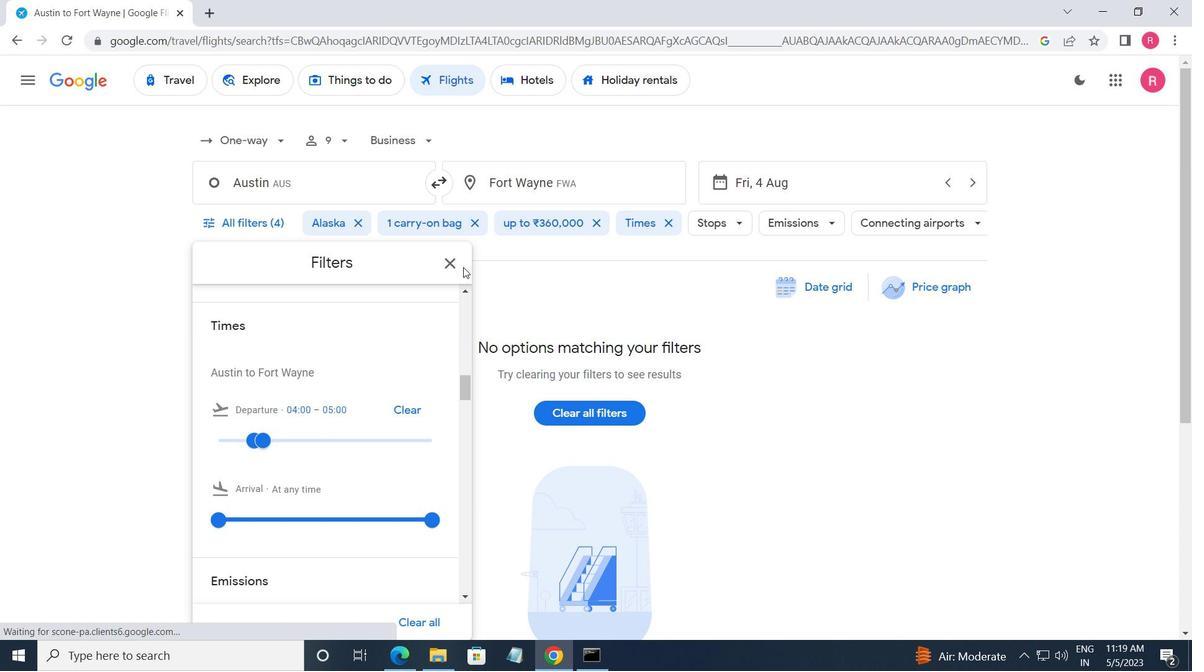 
Action: Mouse pressed left at (457, 267)
Screenshot: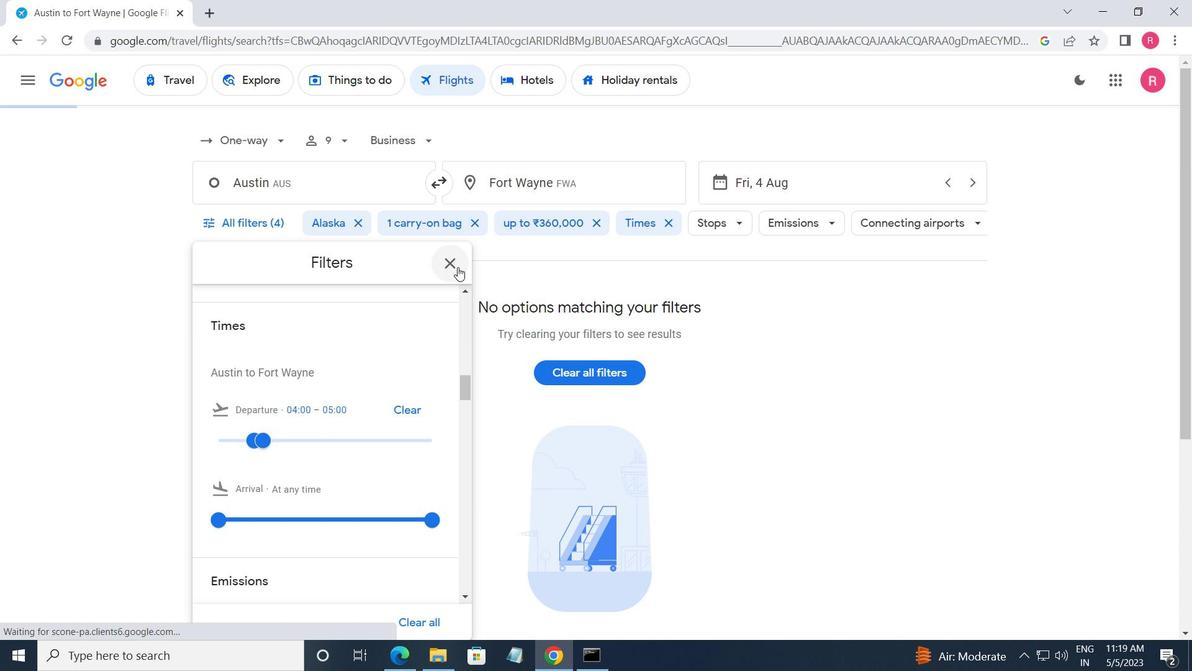 
